Task: Look for space in Naduvannūr, India from 6th September, 2023 to 18th September, 2023 for 3 adults in price range Rs.6000 to Rs.12000. Place can be entire place with 2 bedrooms having 2 beds and 2 bathrooms. Property type can be house, flat, guest house, hotel. Booking option can be shelf check-in. Required host language is English.
Action: Mouse moved to (401, 73)
Screenshot: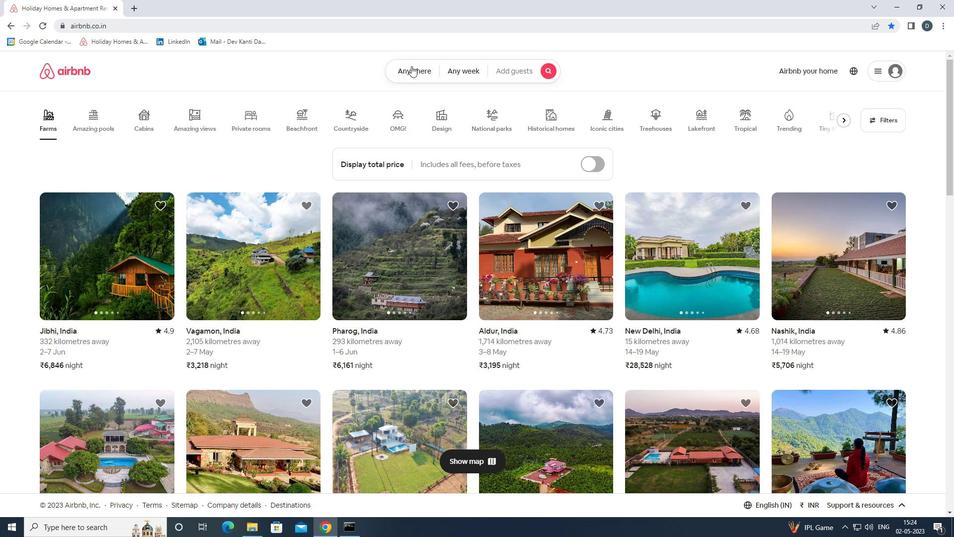 
Action: Mouse pressed left at (401, 73)
Screenshot: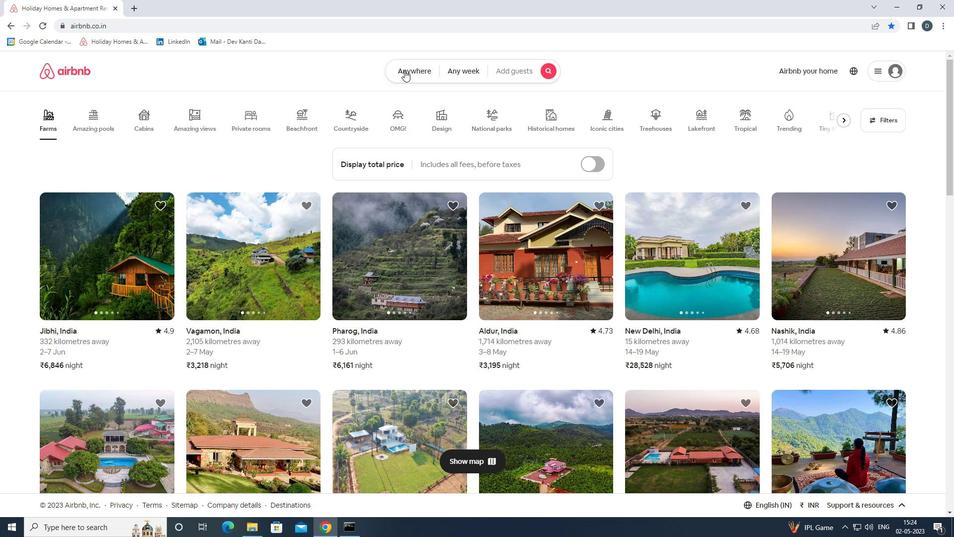 
Action: Mouse moved to (358, 109)
Screenshot: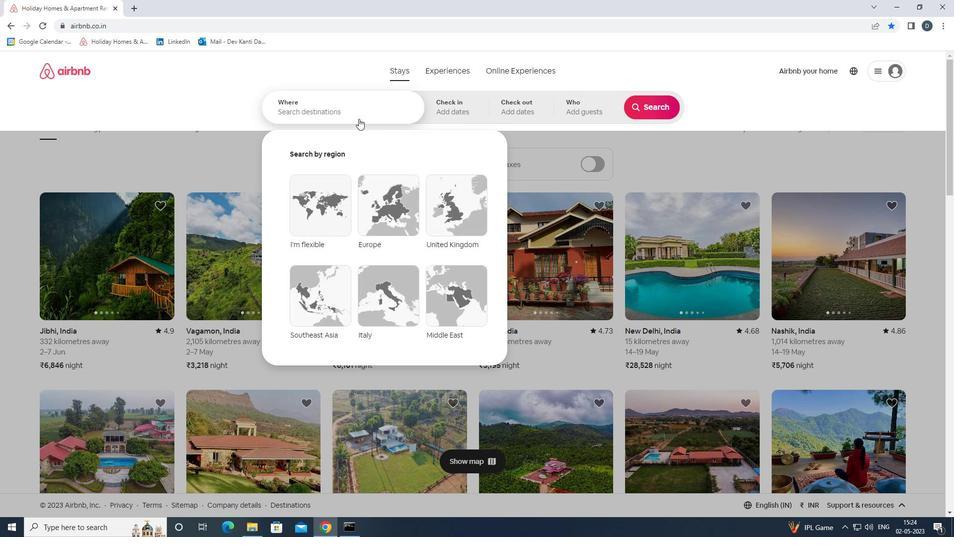 
Action: Mouse pressed left at (358, 109)
Screenshot: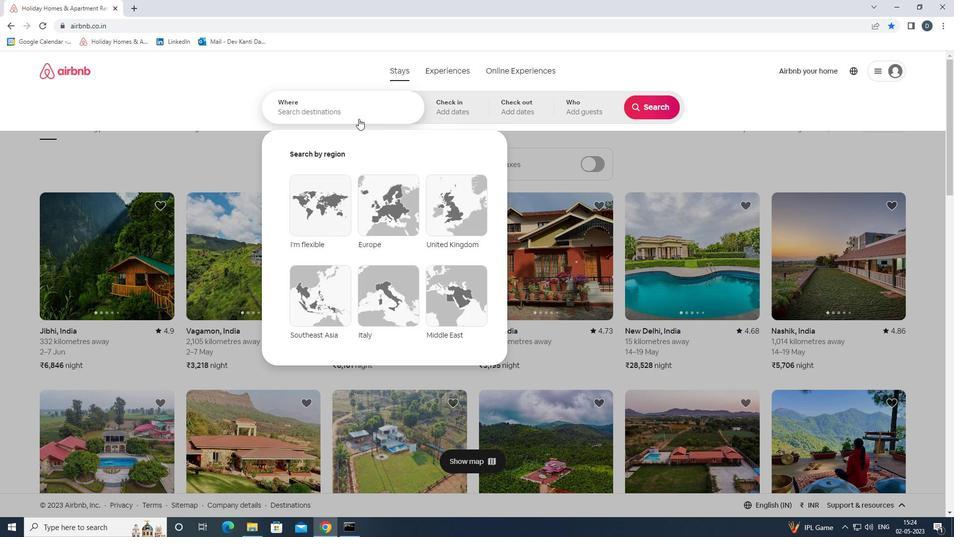 
Action: Key pressed <Key.shift>NADUVANNUR<Key.down><Key.enter>
Screenshot: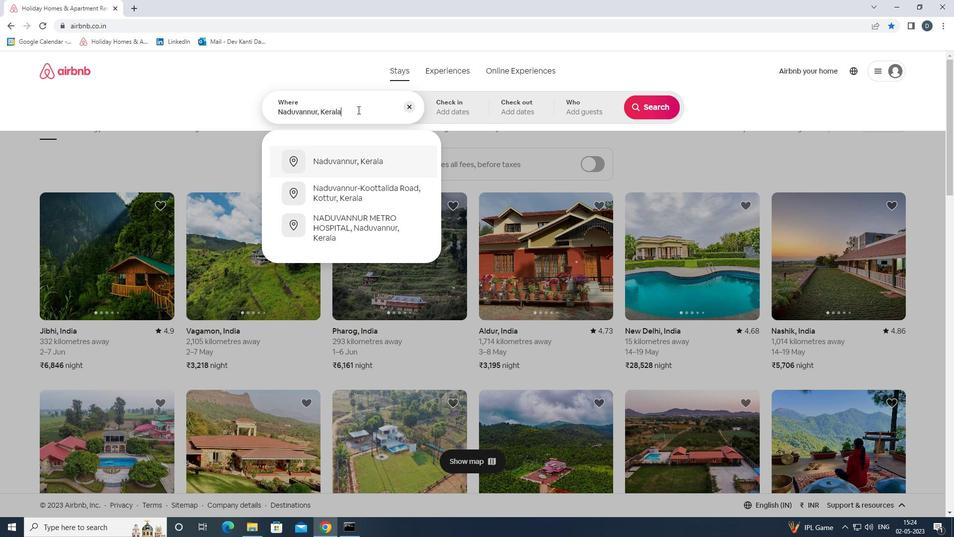 
Action: Mouse moved to (653, 186)
Screenshot: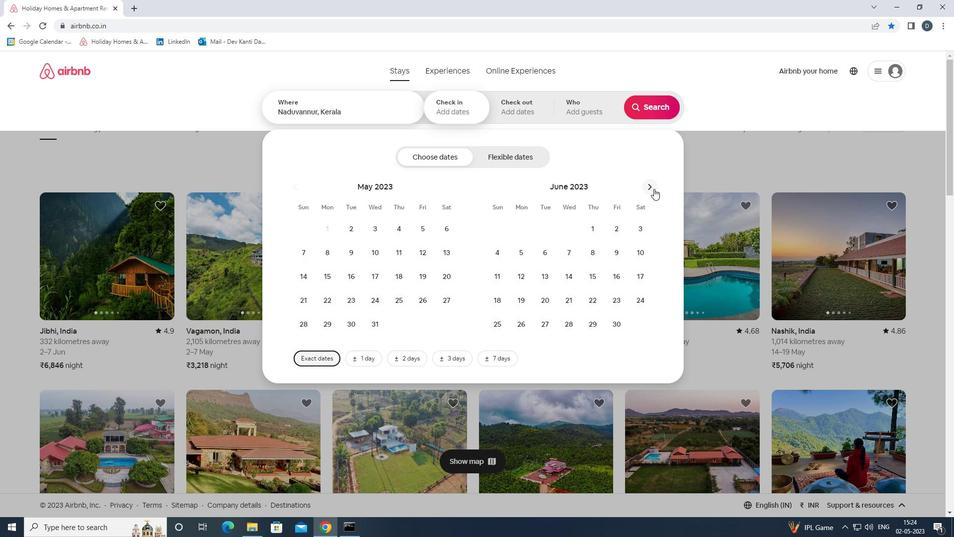 
Action: Mouse pressed left at (653, 186)
Screenshot: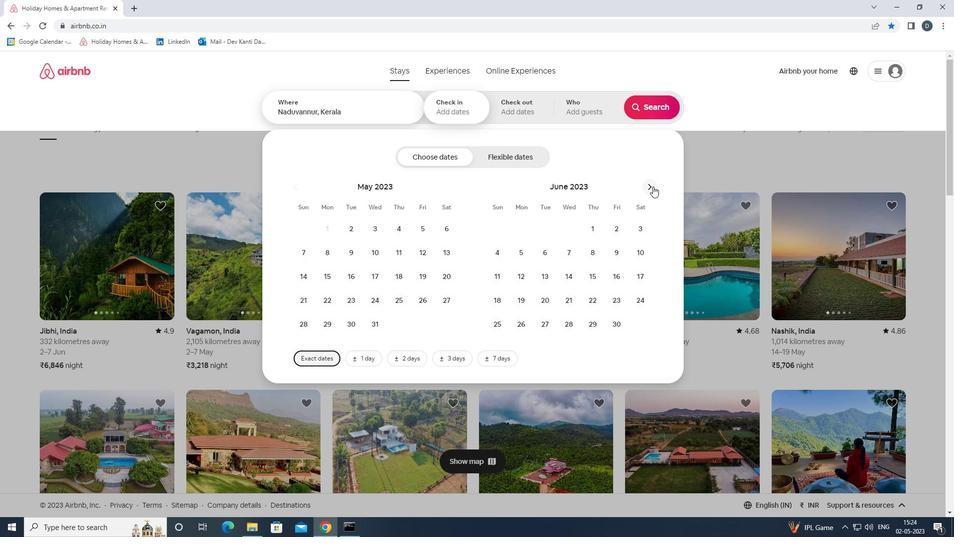
Action: Mouse pressed left at (653, 186)
Screenshot: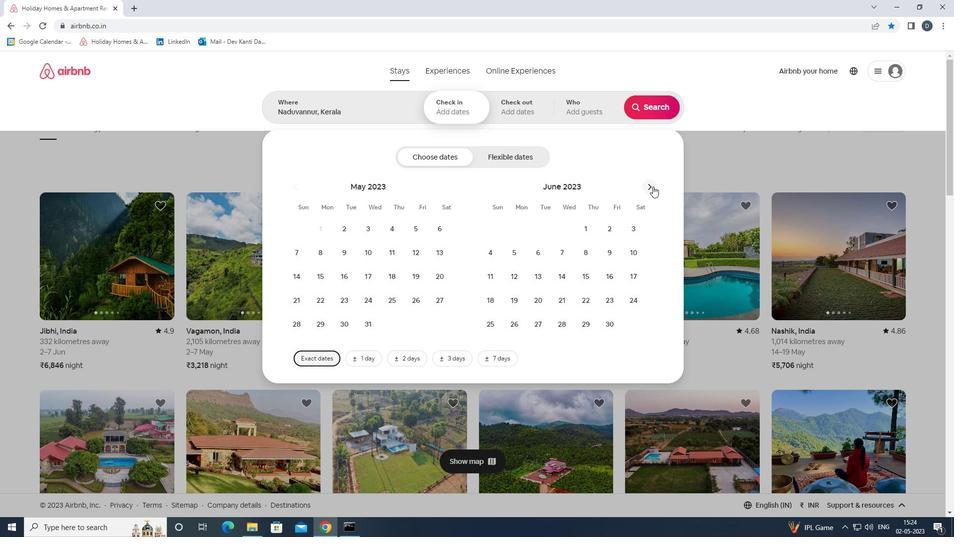 
Action: Mouse moved to (644, 186)
Screenshot: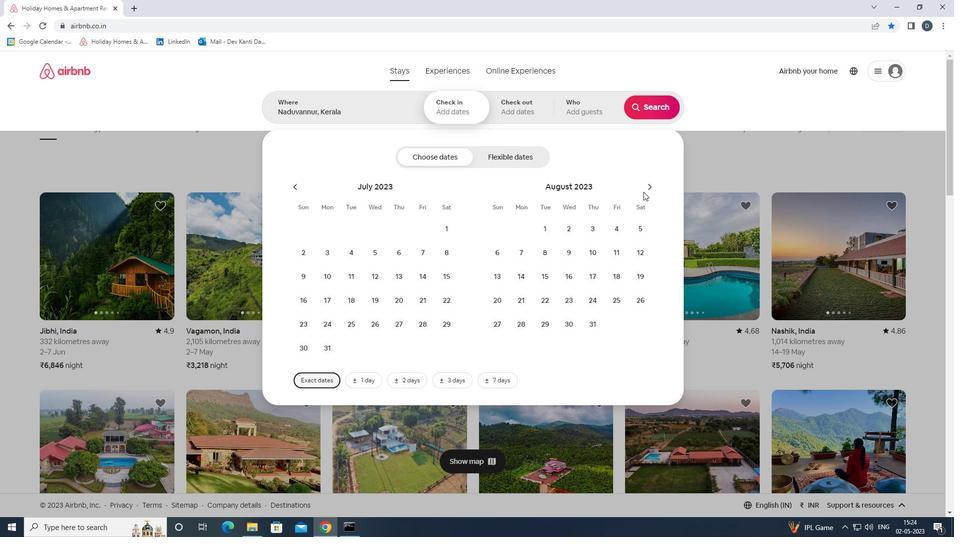 
Action: Mouse pressed left at (644, 186)
Screenshot: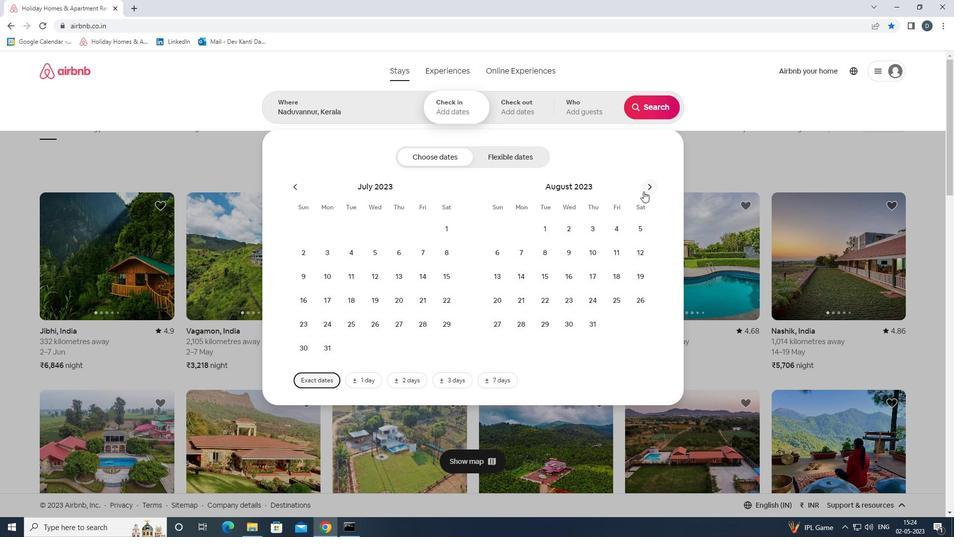 
Action: Mouse moved to (575, 255)
Screenshot: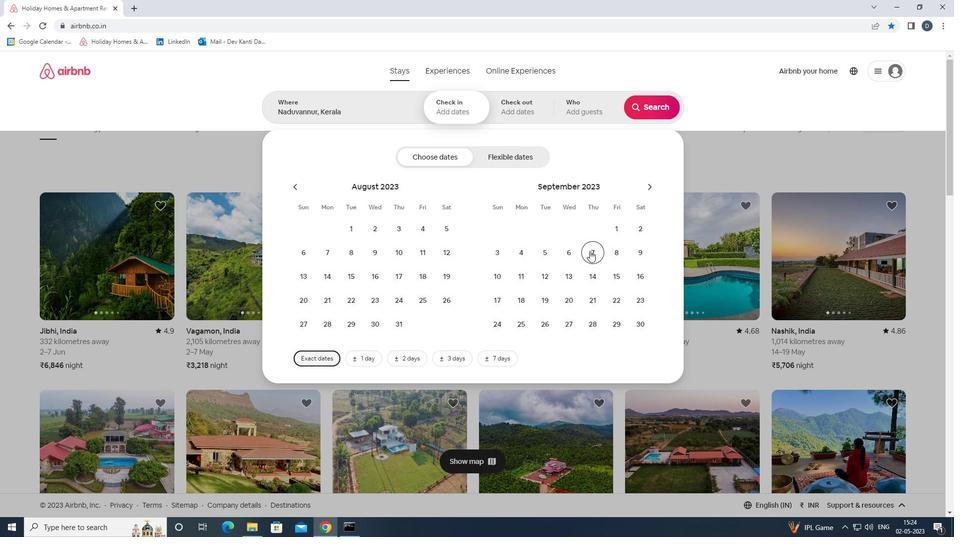 
Action: Mouse pressed left at (575, 255)
Screenshot: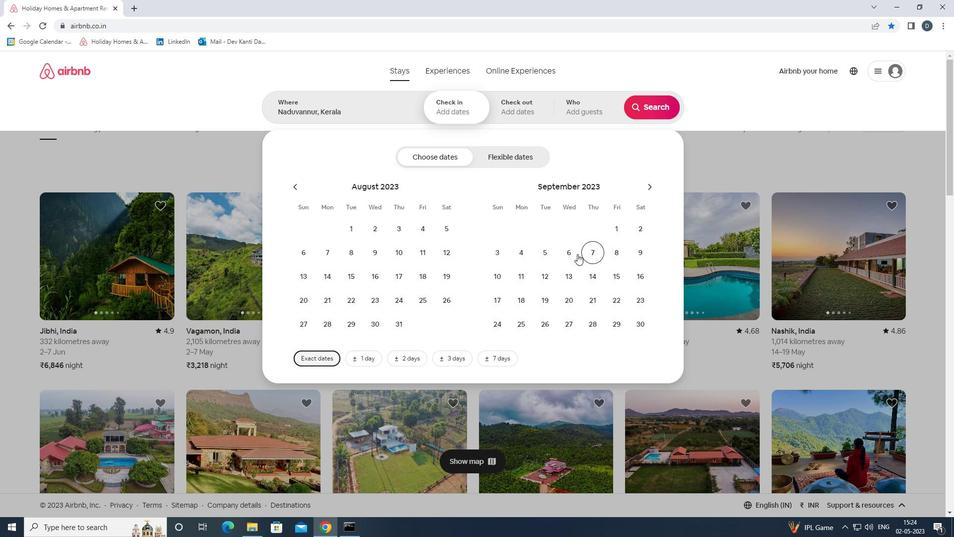 
Action: Mouse moved to (524, 304)
Screenshot: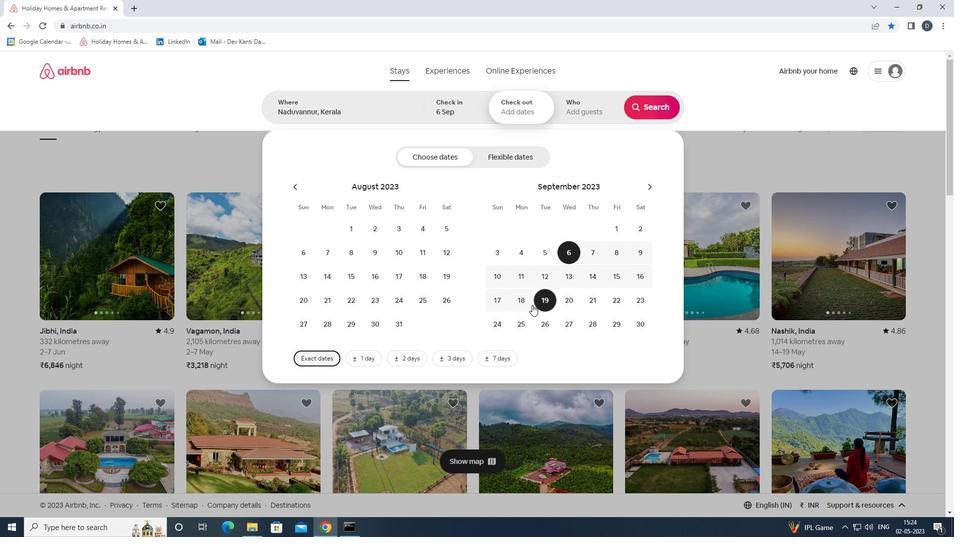 
Action: Mouse pressed left at (524, 304)
Screenshot: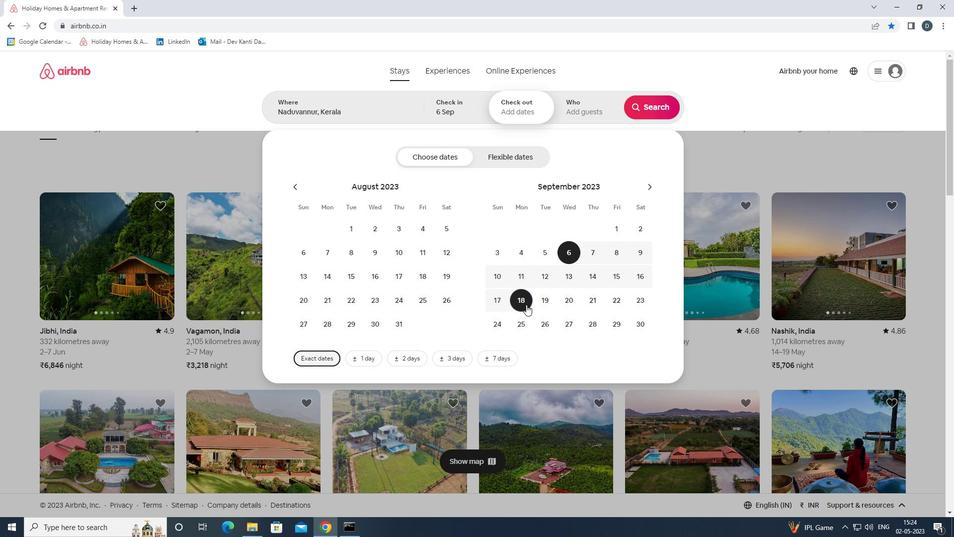 
Action: Mouse moved to (585, 107)
Screenshot: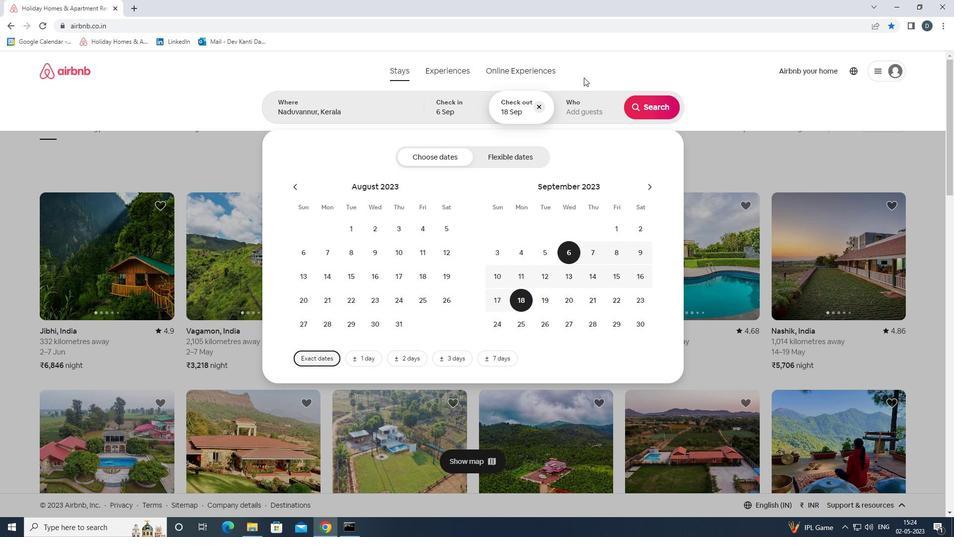 
Action: Mouse pressed left at (585, 107)
Screenshot: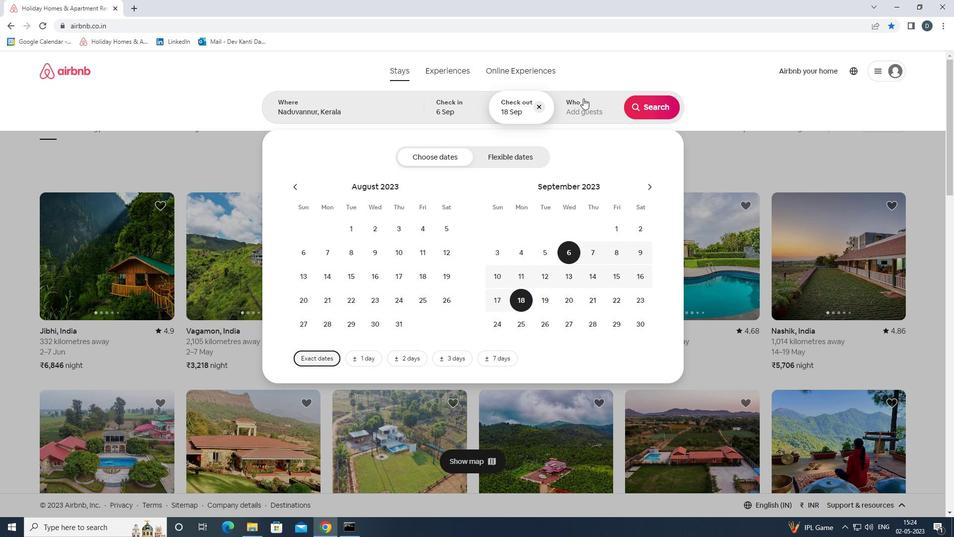 
Action: Mouse moved to (653, 159)
Screenshot: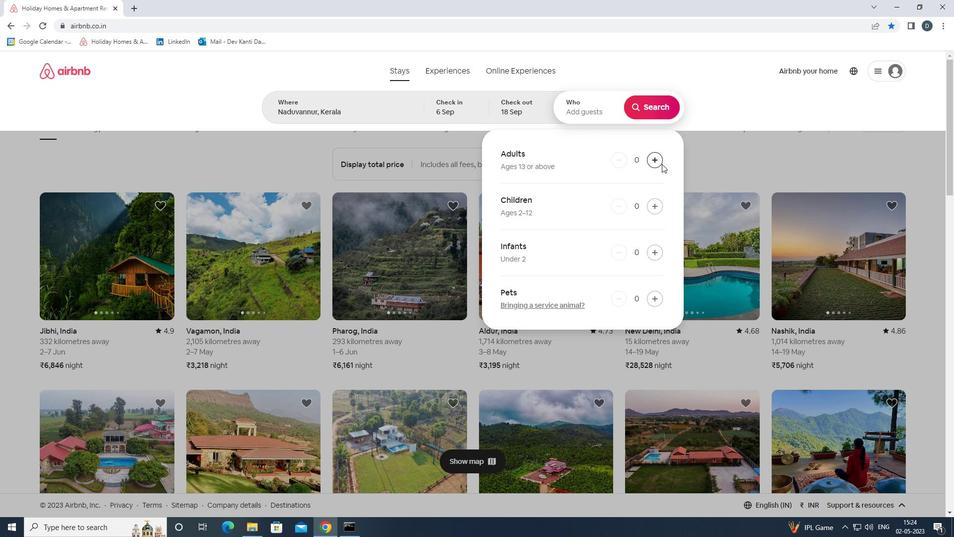 
Action: Mouse pressed left at (653, 159)
Screenshot: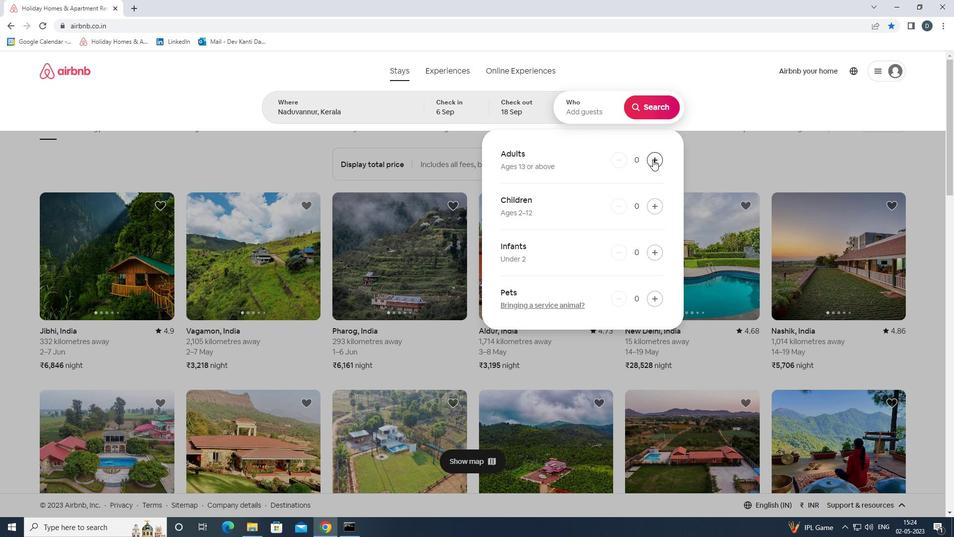 
Action: Mouse pressed left at (653, 159)
Screenshot: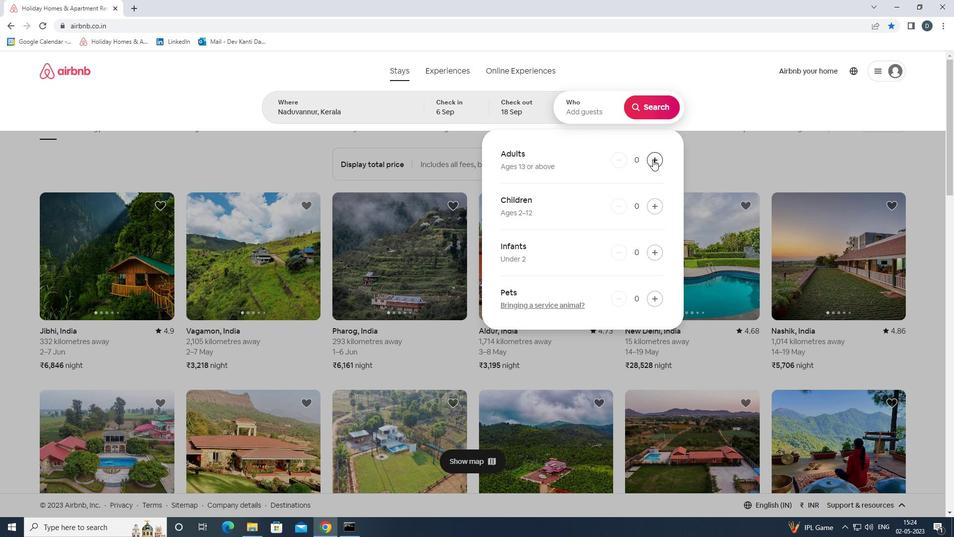 
Action: Mouse pressed left at (653, 159)
Screenshot: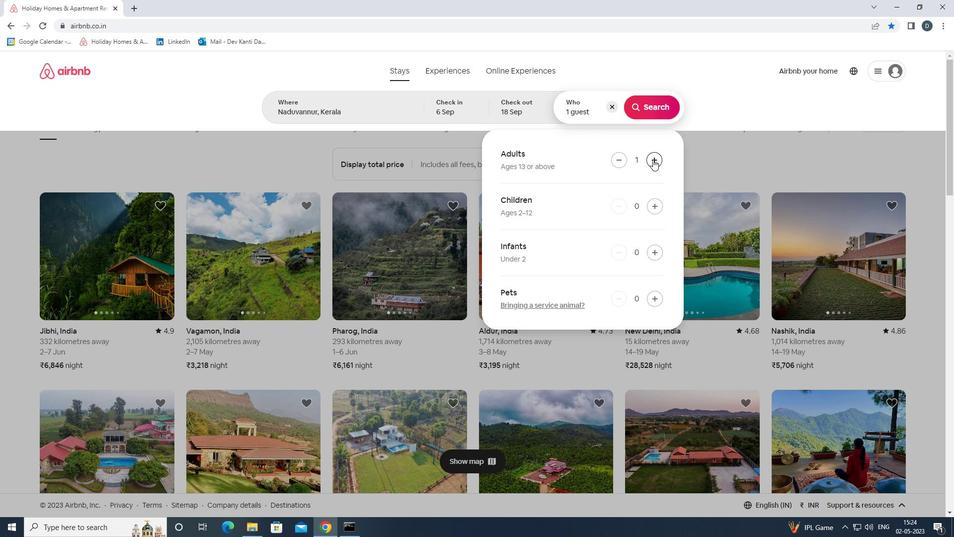 
Action: Mouse moved to (647, 108)
Screenshot: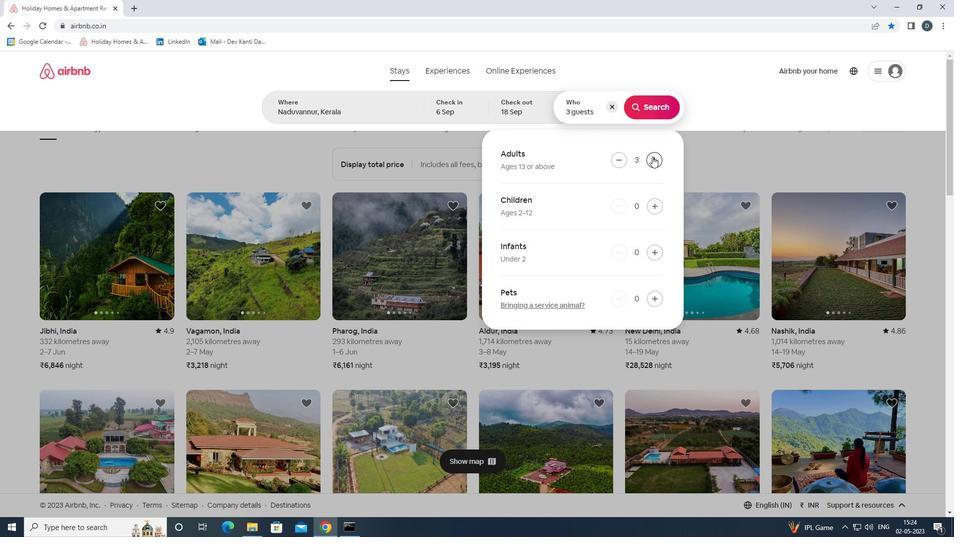 
Action: Mouse pressed left at (647, 108)
Screenshot: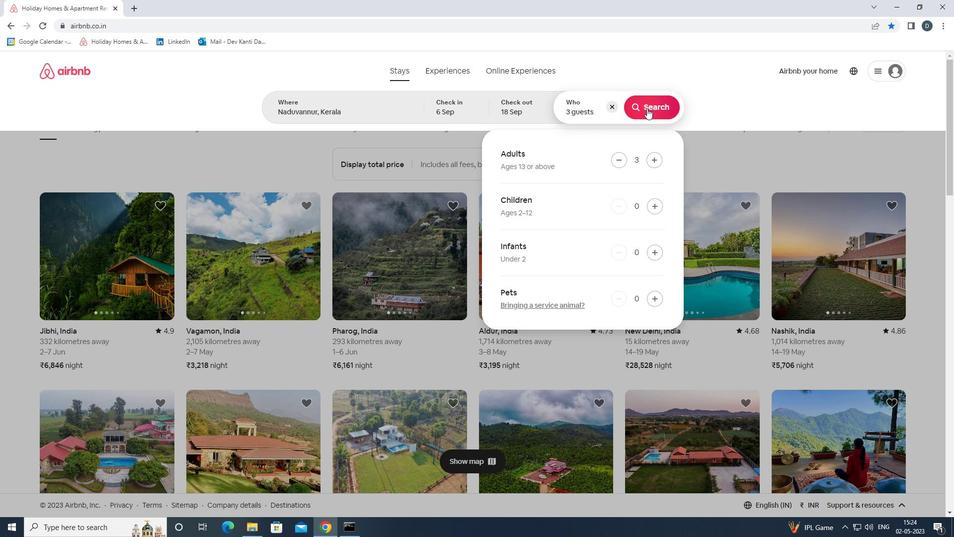 
Action: Mouse moved to (920, 110)
Screenshot: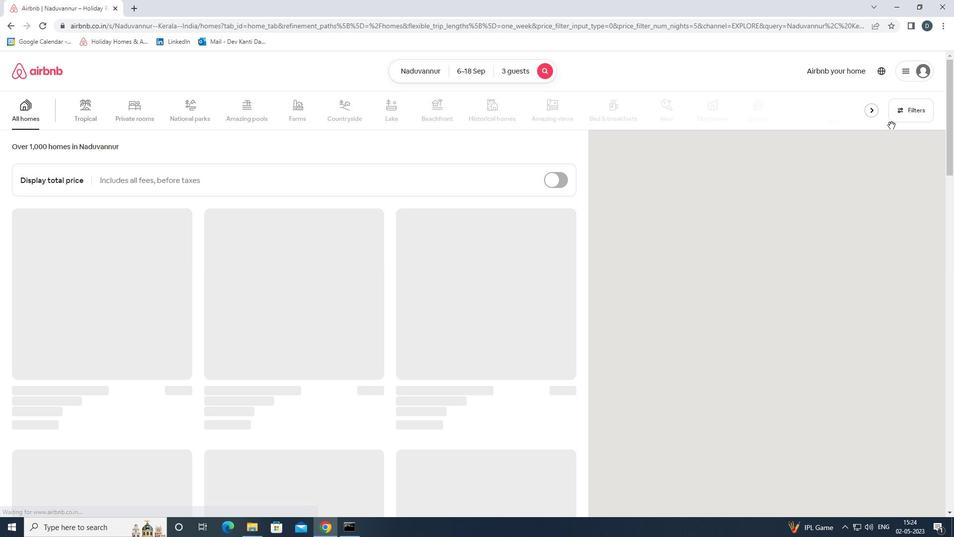 
Action: Mouse pressed left at (920, 110)
Screenshot: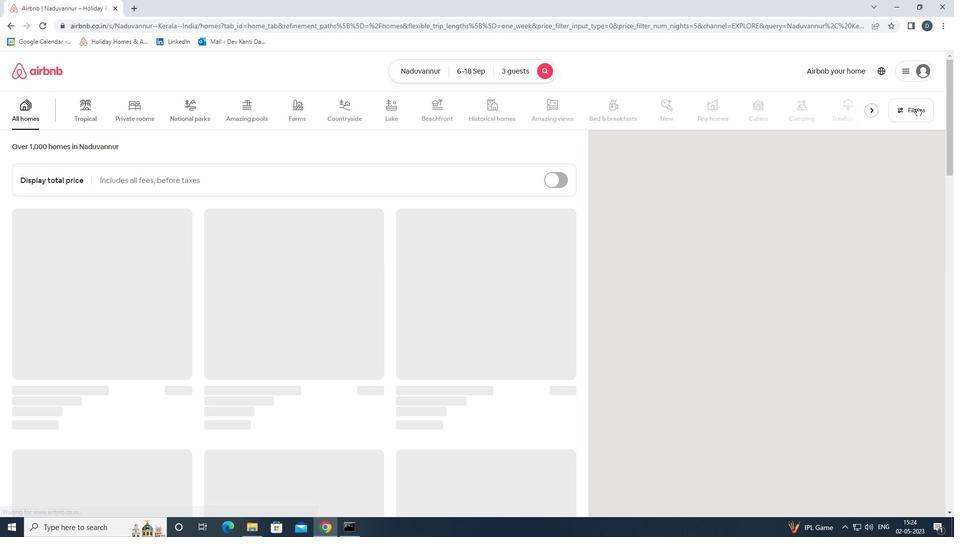 
Action: Mouse moved to (389, 236)
Screenshot: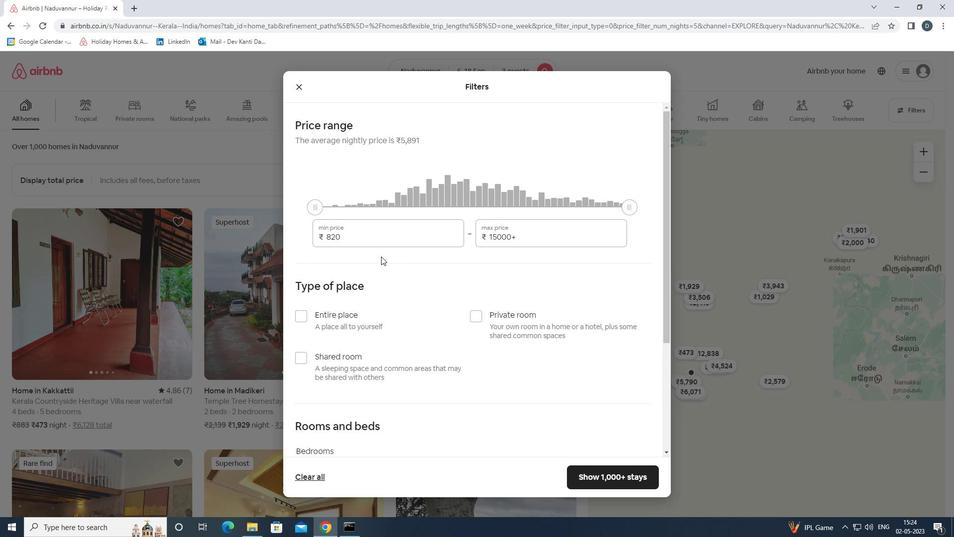 
Action: Mouse pressed left at (389, 236)
Screenshot: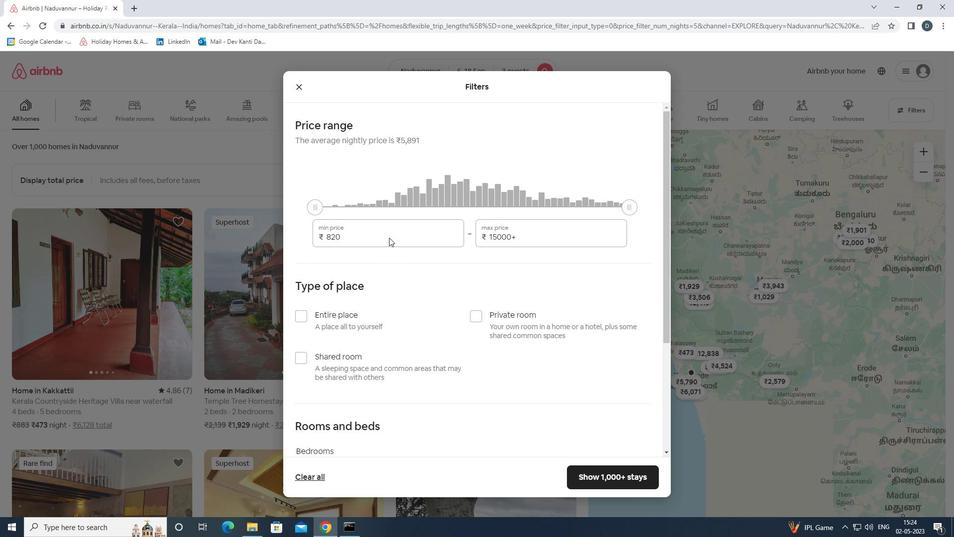 
Action: Mouse pressed left at (389, 236)
Screenshot: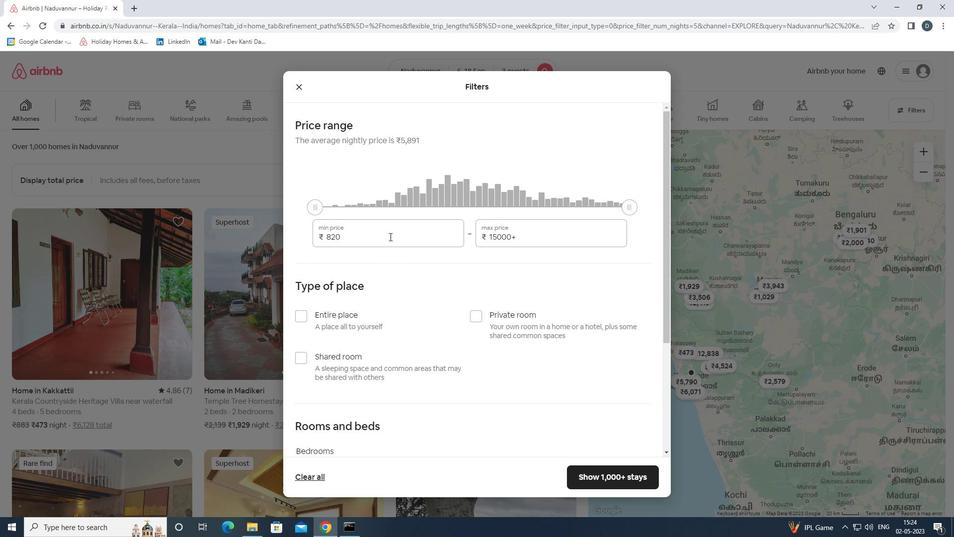 
Action: Mouse moved to (395, 233)
Screenshot: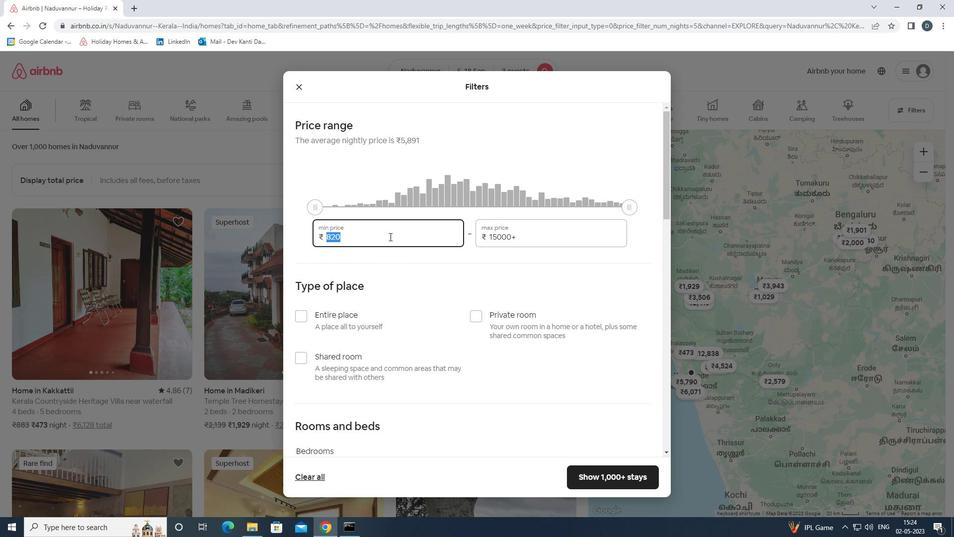 
Action: Key pressed 6000<Key.tab>12000ctrl+Actrl+120000<Key.backspace>
Screenshot: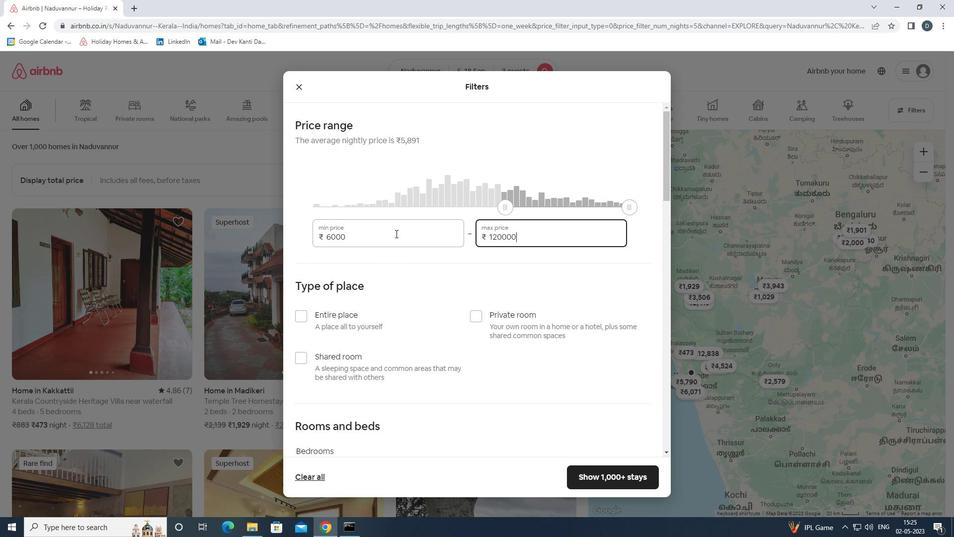 
Action: Mouse moved to (328, 320)
Screenshot: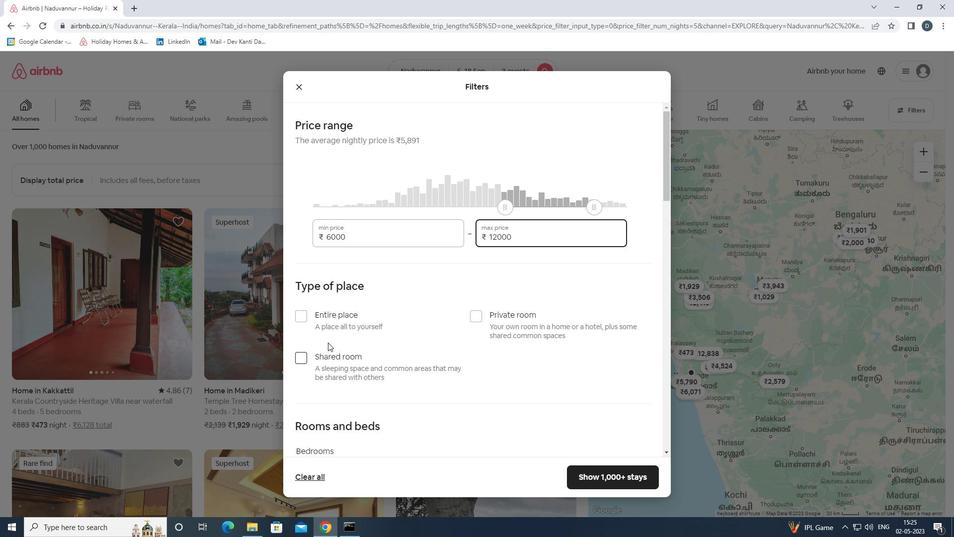 
Action: Mouse pressed left at (328, 320)
Screenshot: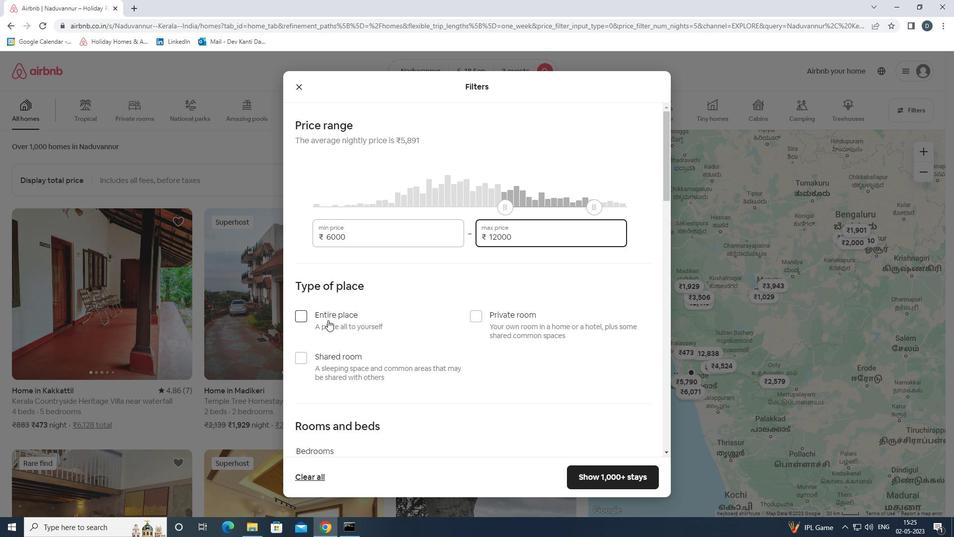 
Action: Mouse moved to (399, 334)
Screenshot: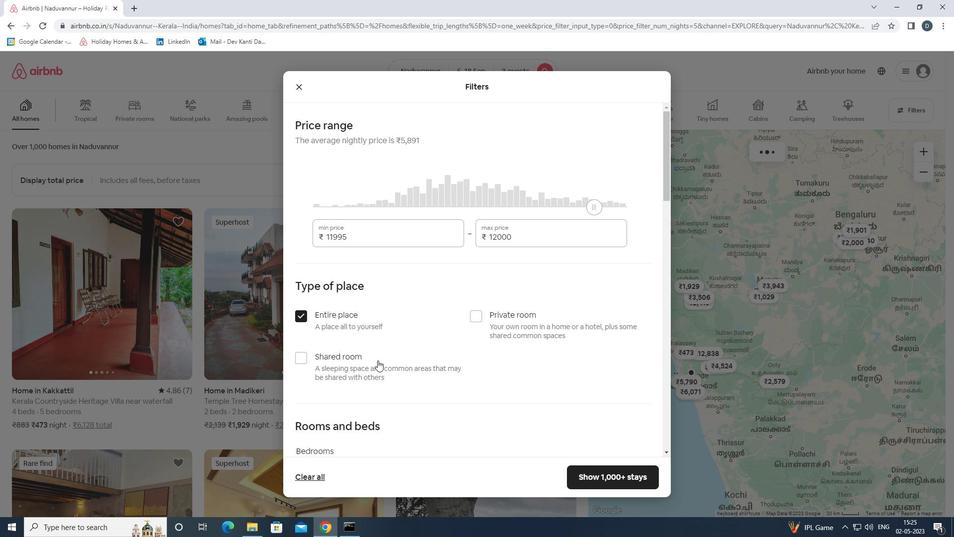 
Action: Mouse scrolled (399, 333) with delta (0, 0)
Screenshot: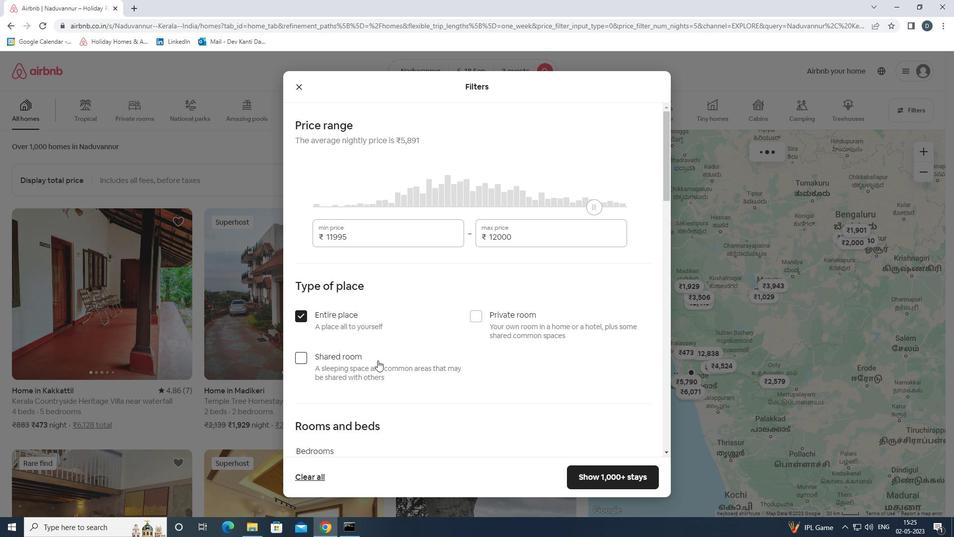 
Action: Mouse scrolled (399, 333) with delta (0, 0)
Screenshot: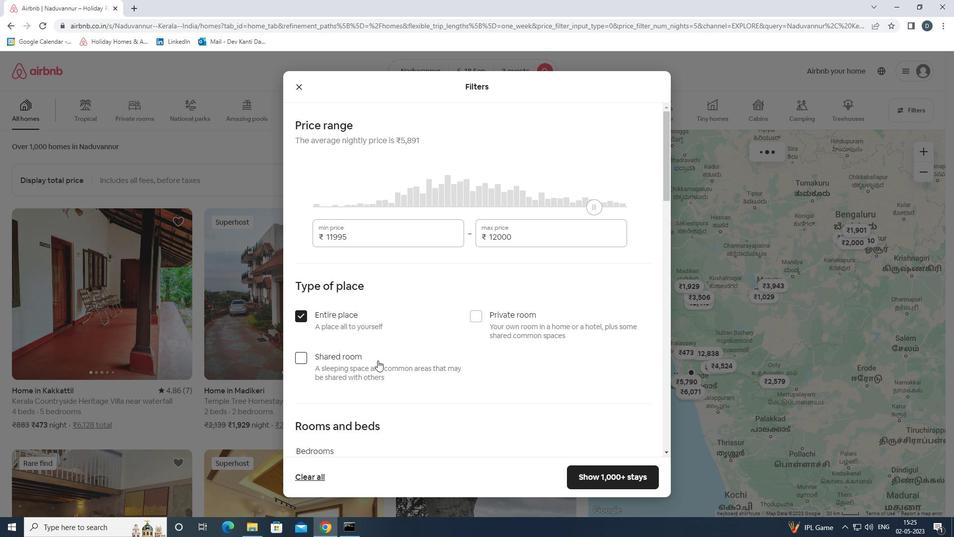
Action: Mouse scrolled (399, 333) with delta (0, 0)
Screenshot: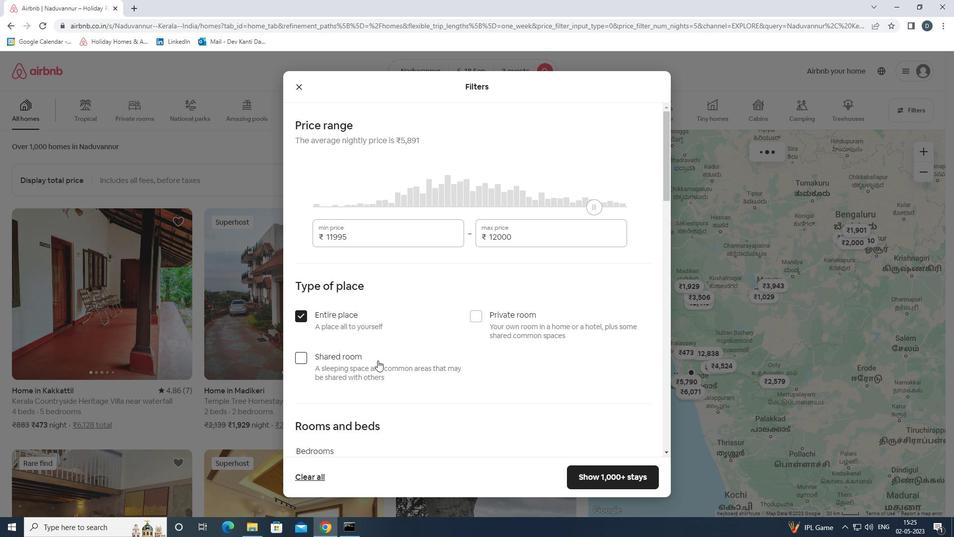 
Action: Mouse moved to (429, 317)
Screenshot: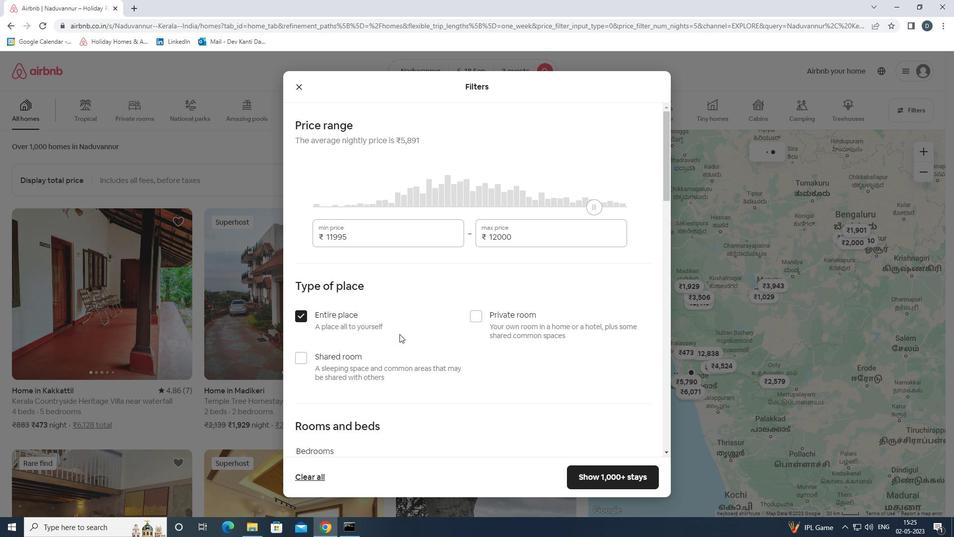 
Action: Mouse scrolled (429, 316) with delta (0, 0)
Screenshot: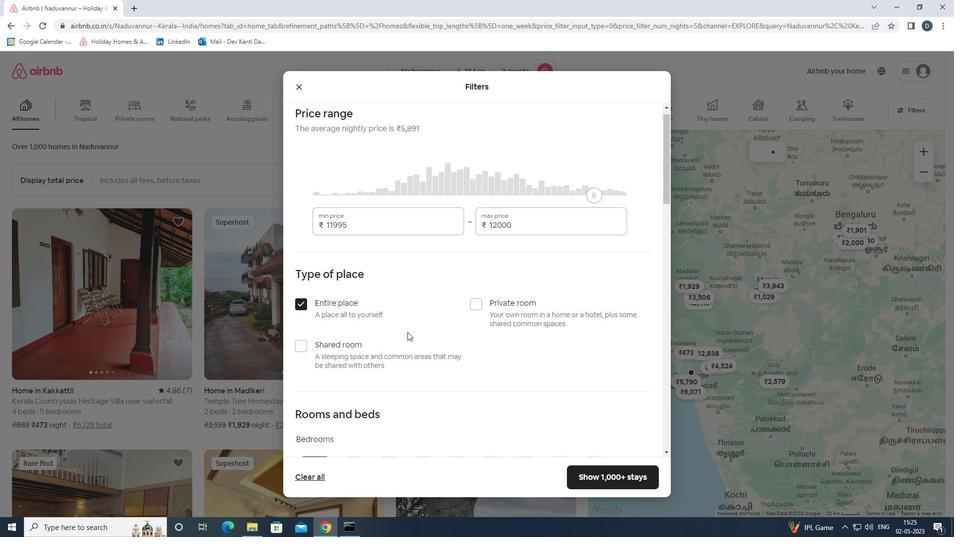 
Action: Mouse scrolled (429, 316) with delta (0, 0)
Screenshot: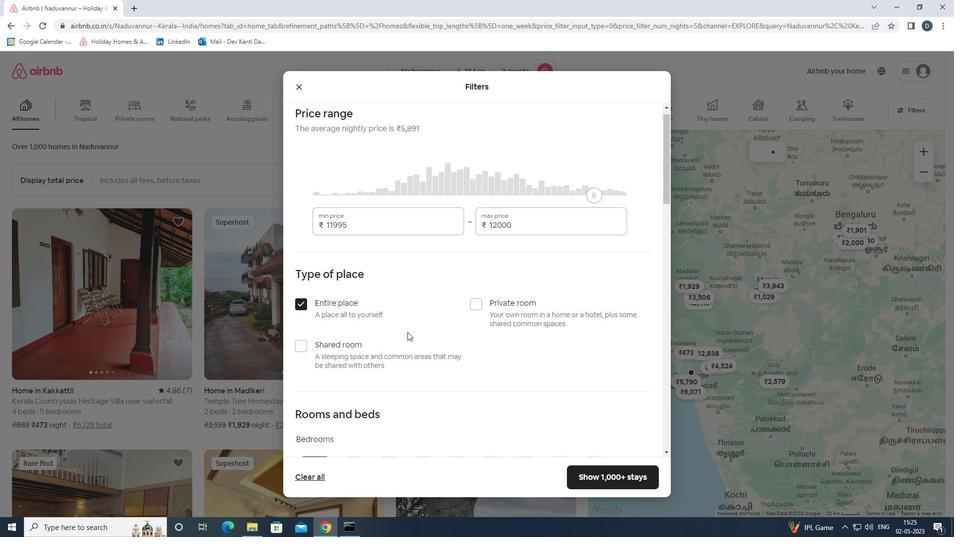 
Action: Mouse scrolled (429, 316) with delta (0, 0)
Screenshot: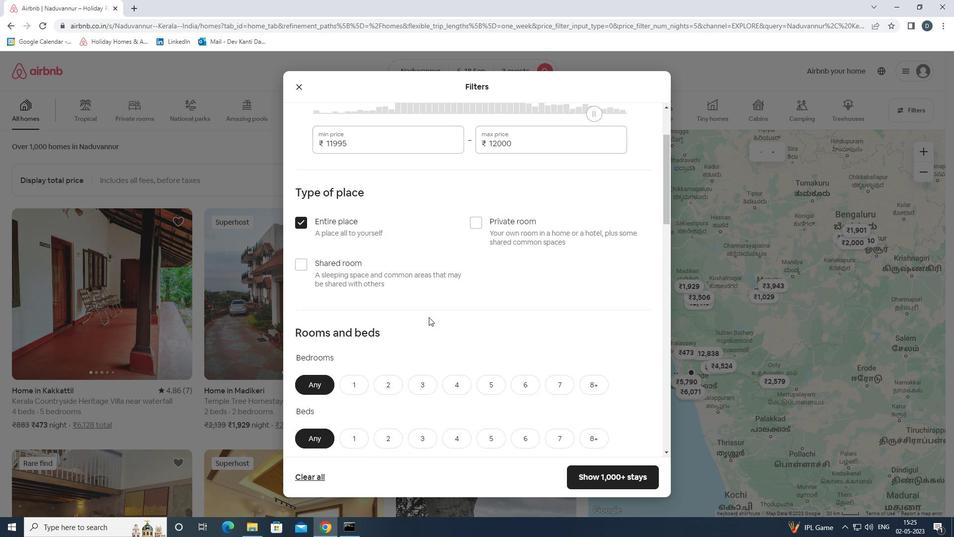 
Action: Mouse moved to (390, 181)
Screenshot: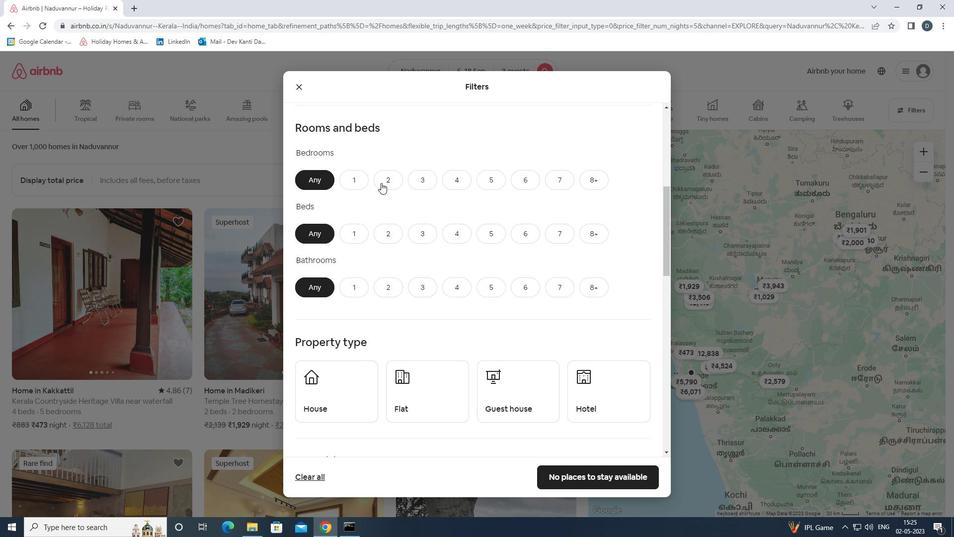 
Action: Mouse pressed left at (390, 181)
Screenshot: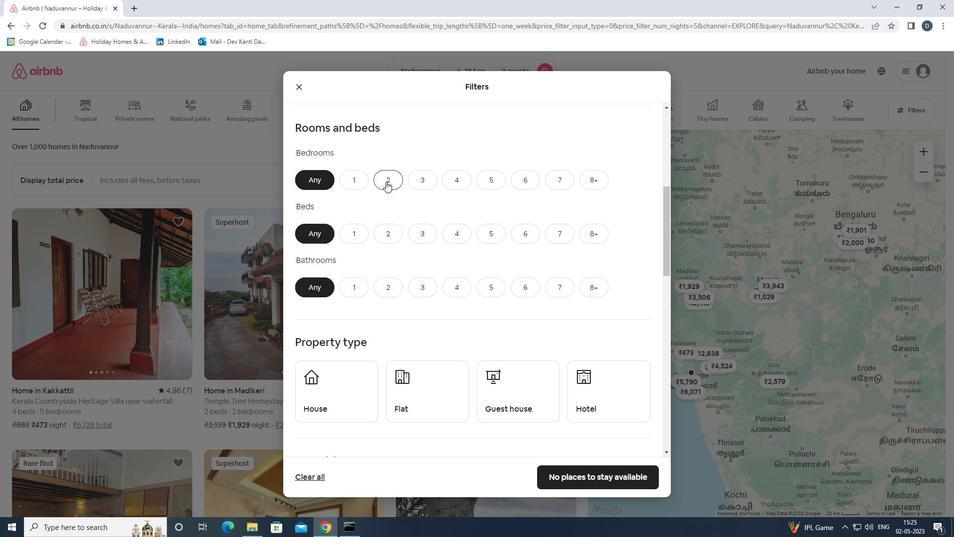 
Action: Mouse moved to (387, 224)
Screenshot: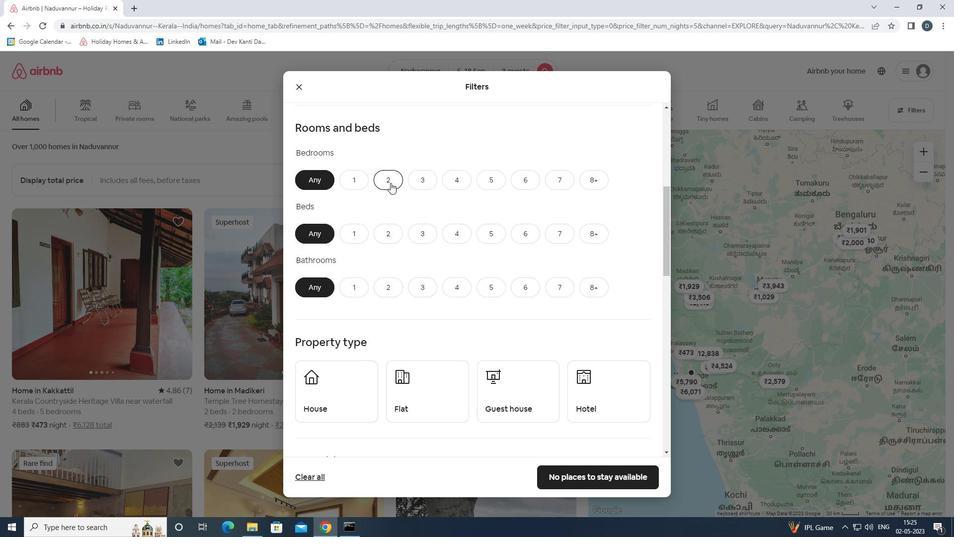 
Action: Mouse pressed left at (387, 224)
Screenshot: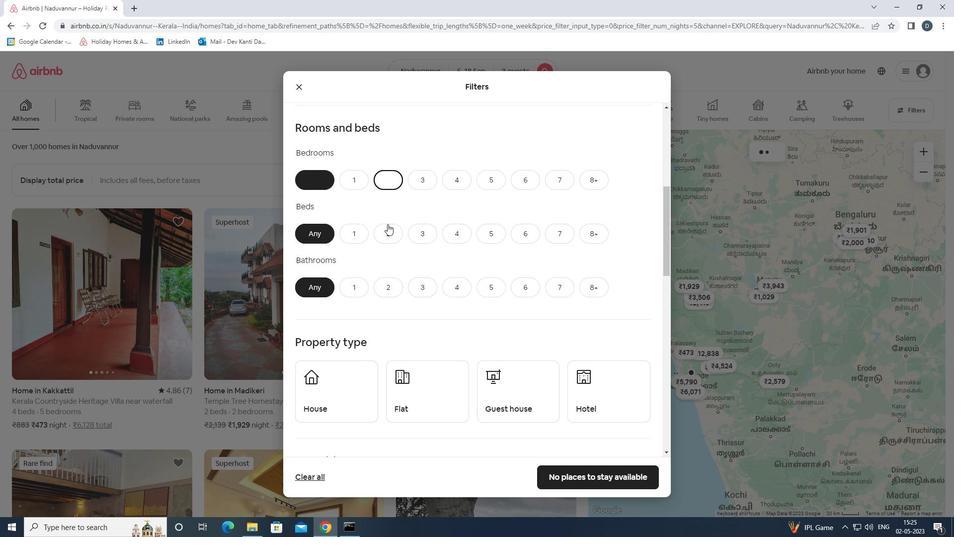 
Action: Mouse moved to (397, 284)
Screenshot: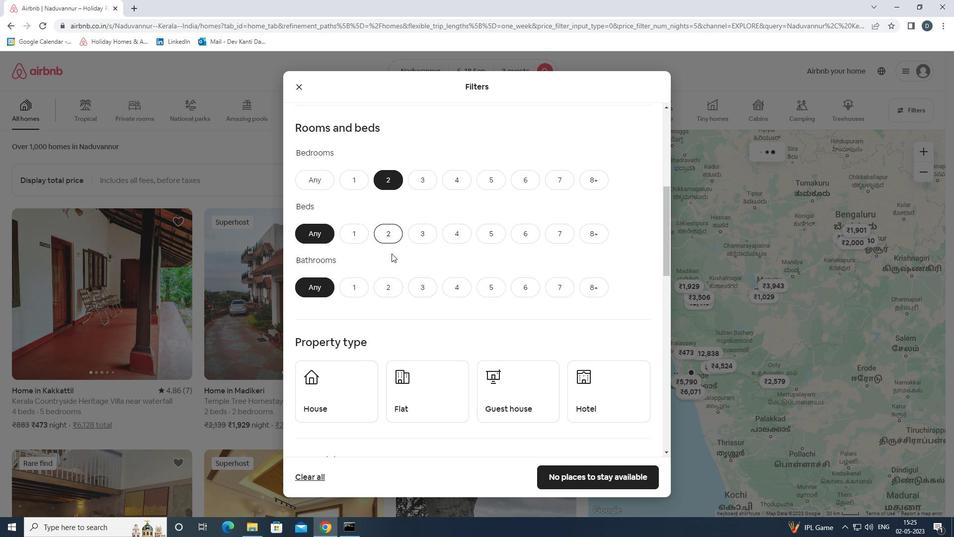 
Action: Mouse pressed left at (397, 284)
Screenshot: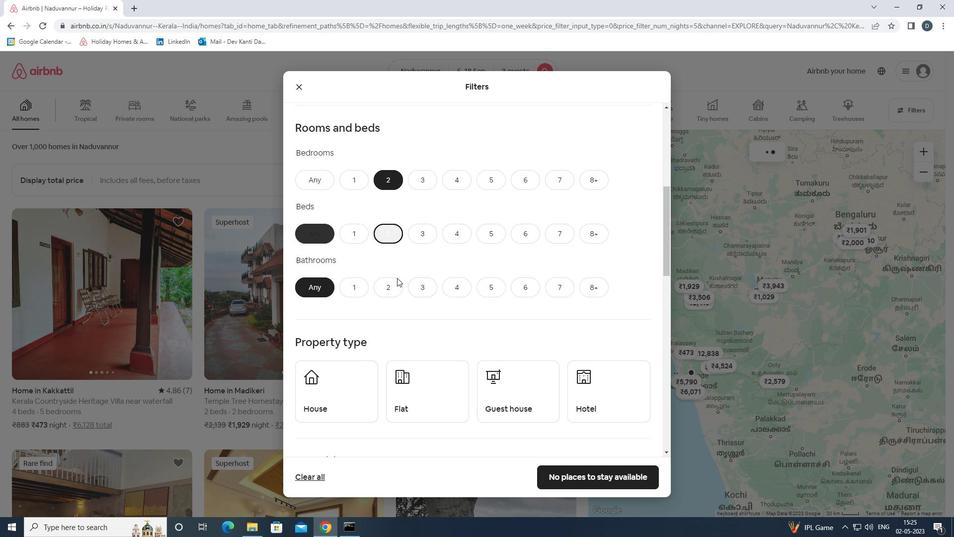 
Action: Mouse moved to (401, 291)
Screenshot: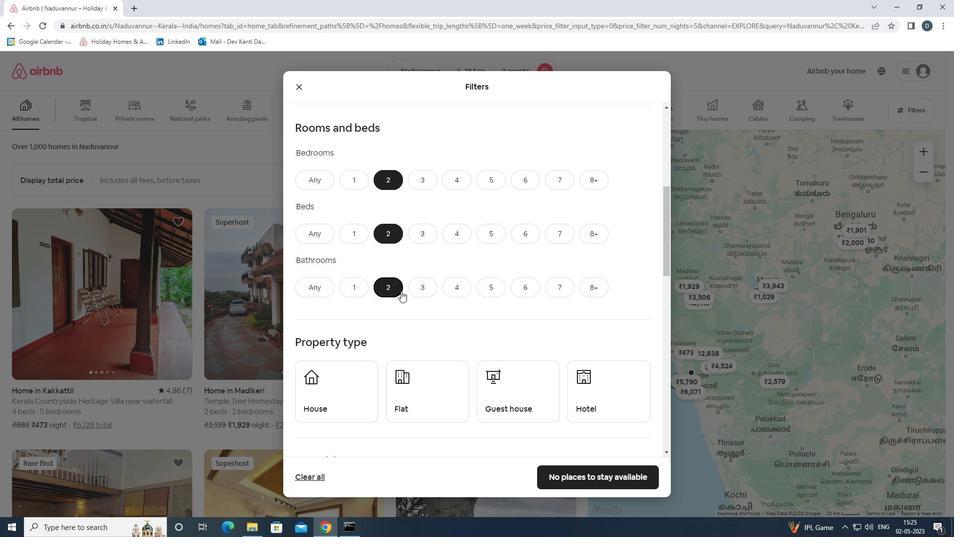 
Action: Mouse scrolled (401, 290) with delta (0, 0)
Screenshot: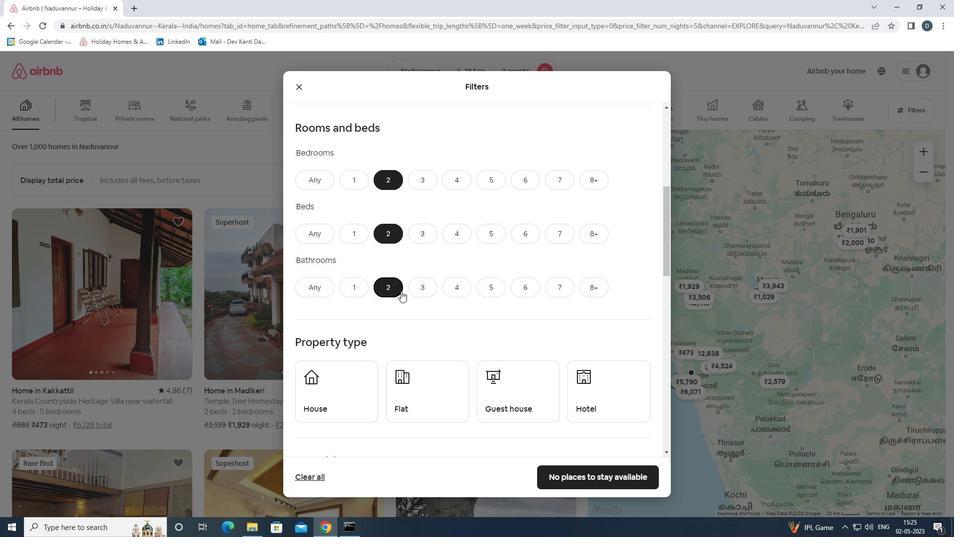 
Action: Mouse scrolled (401, 290) with delta (0, 0)
Screenshot: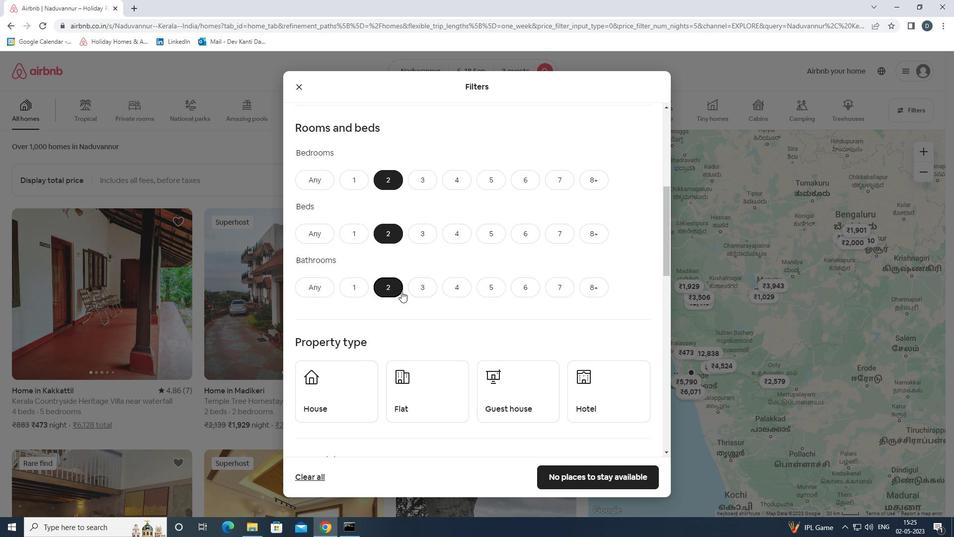 
Action: Mouse moved to (402, 291)
Screenshot: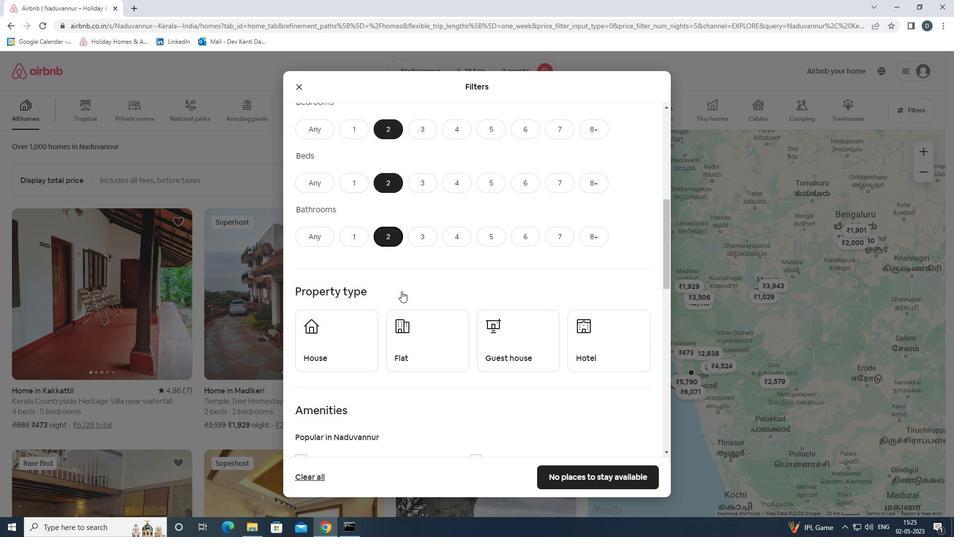 
Action: Mouse scrolled (402, 290) with delta (0, 0)
Screenshot: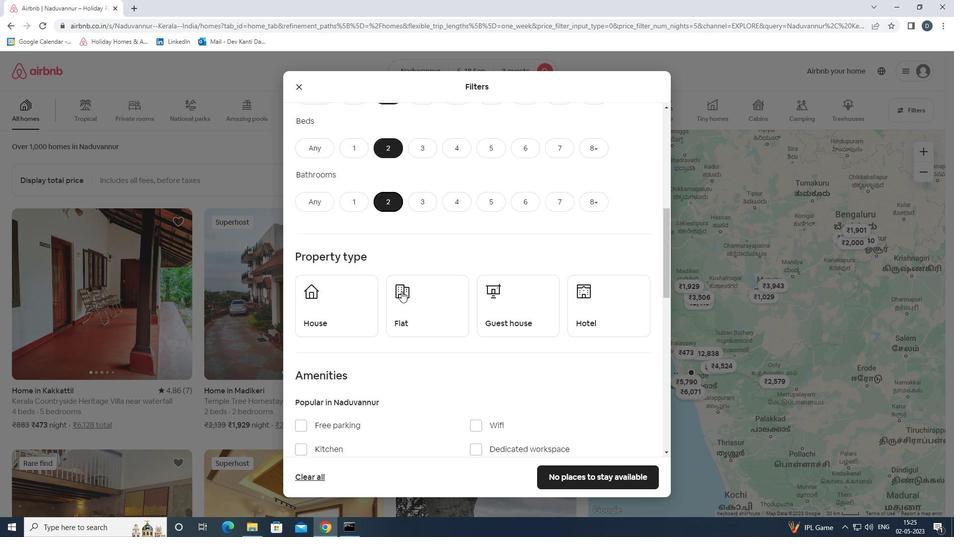 
Action: Mouse scrolled (402, 290) with delta (0, 0)
Screenshot: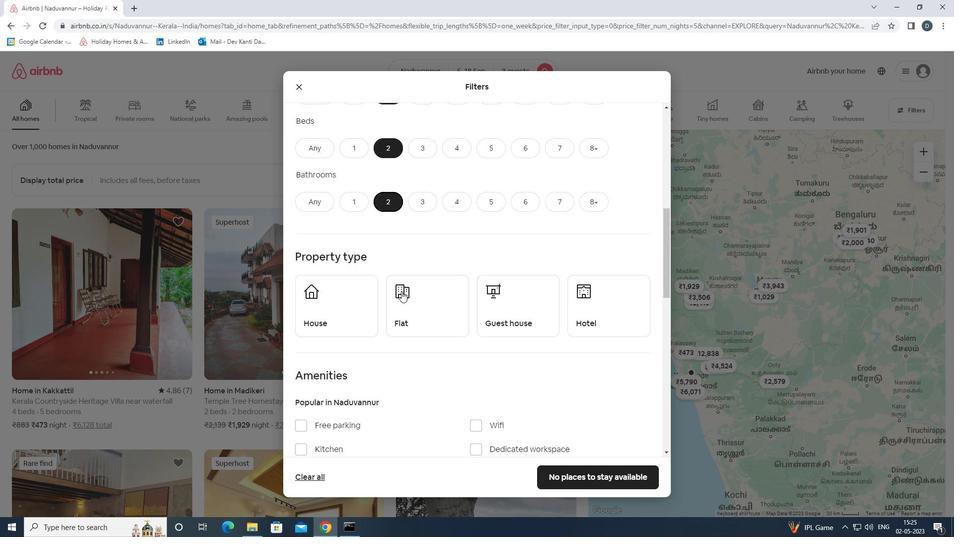 
Action: Mouse moved to (342, 227)
Screenshot: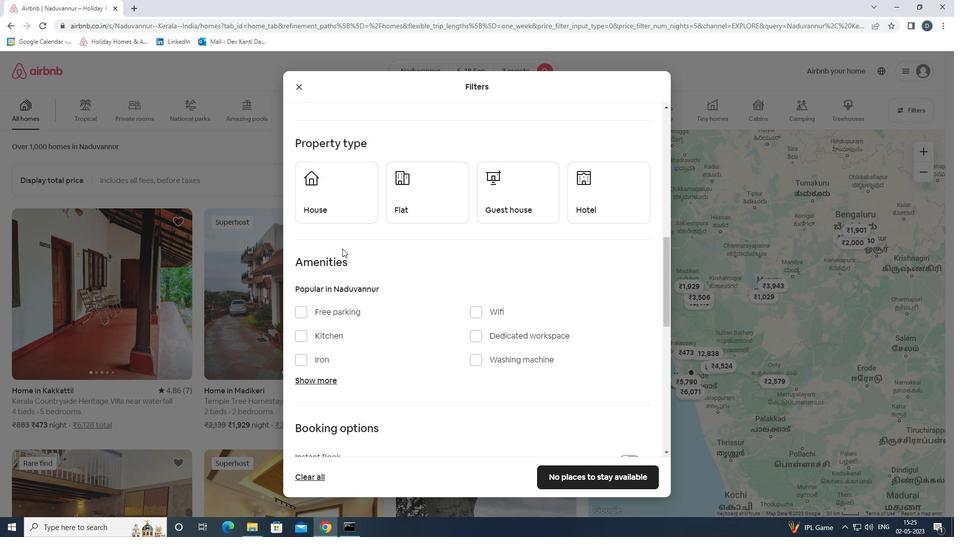 
Action: Mouse pressed left at (342, 227)
Screenshot: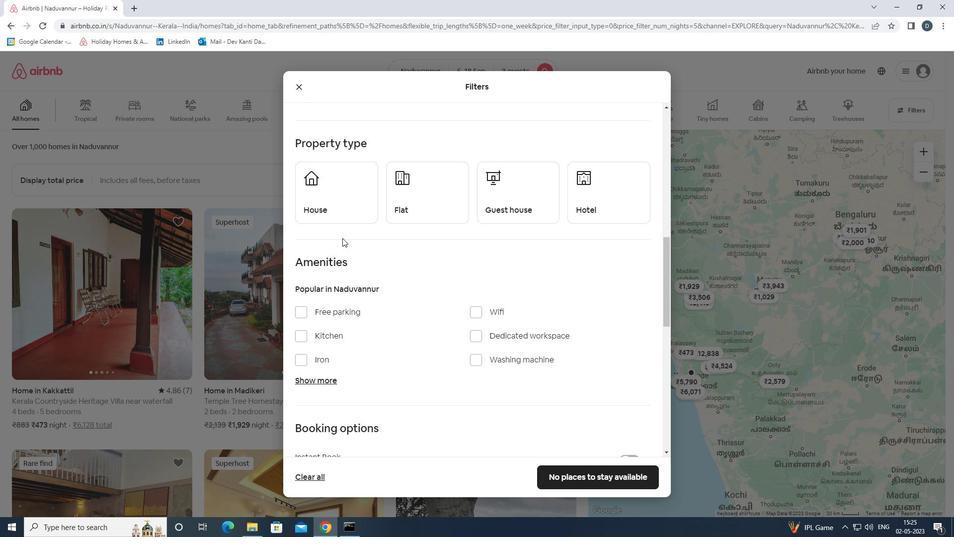 
Action: Mouse moved to (356, 214)
Screenshot: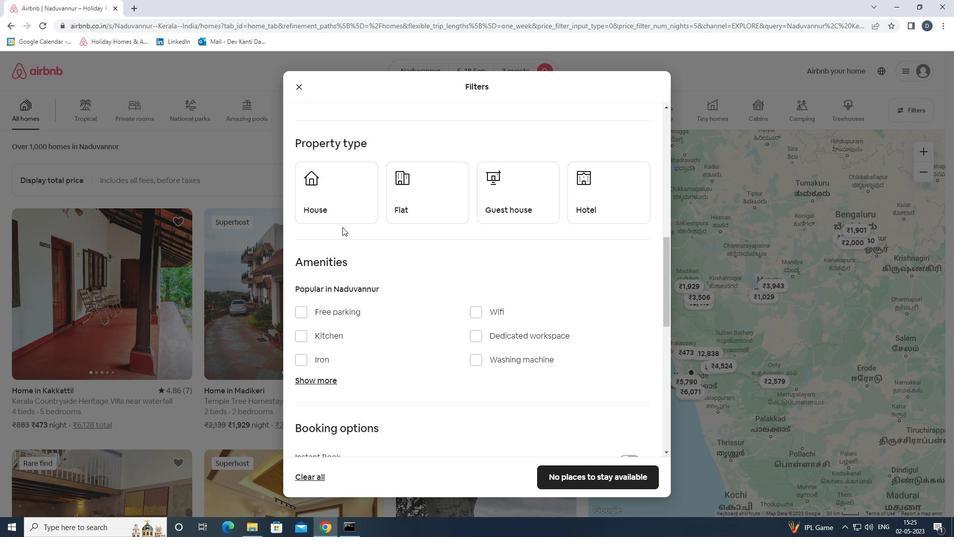 
Action: Mouse pressed left at (356, 214)
Screenshot: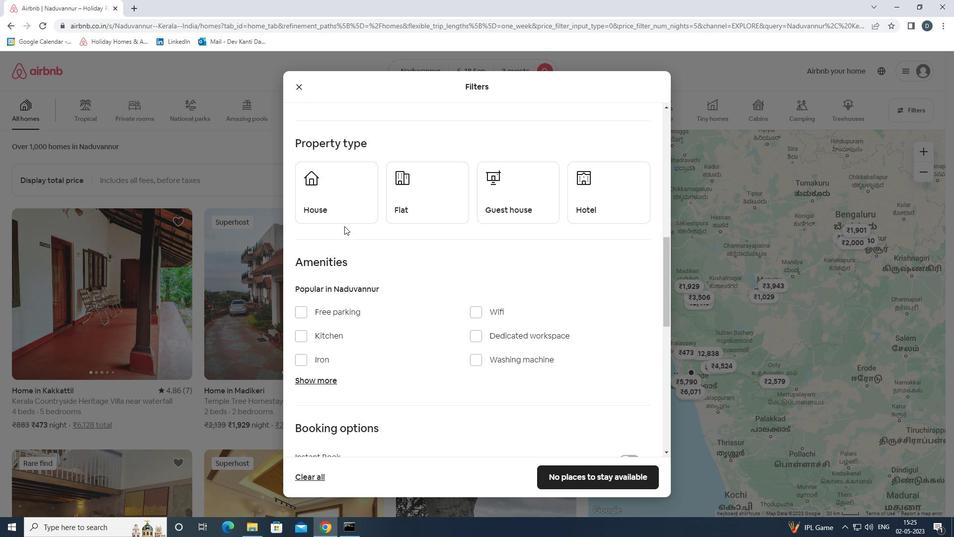 
Action: Mouse moved to (454, 199)
Screenshot: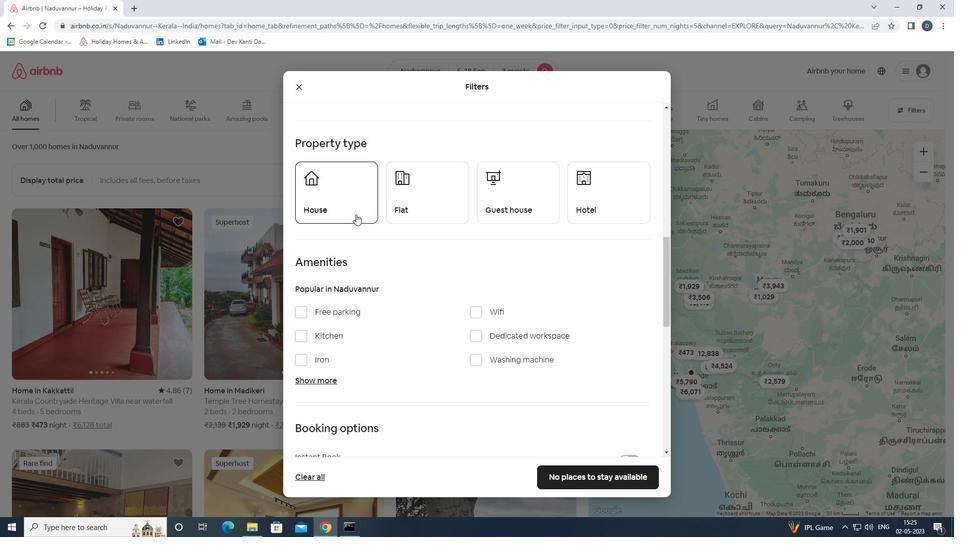 
Action: Mouse pressed left at (454, 199)
Screenshot: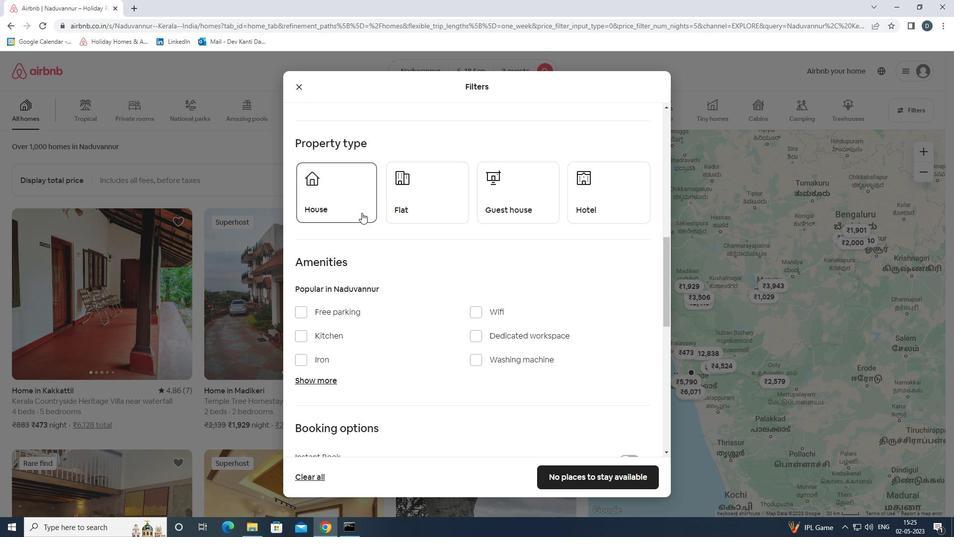 
Action: Mouse moved to (535, 197)
Screenshot: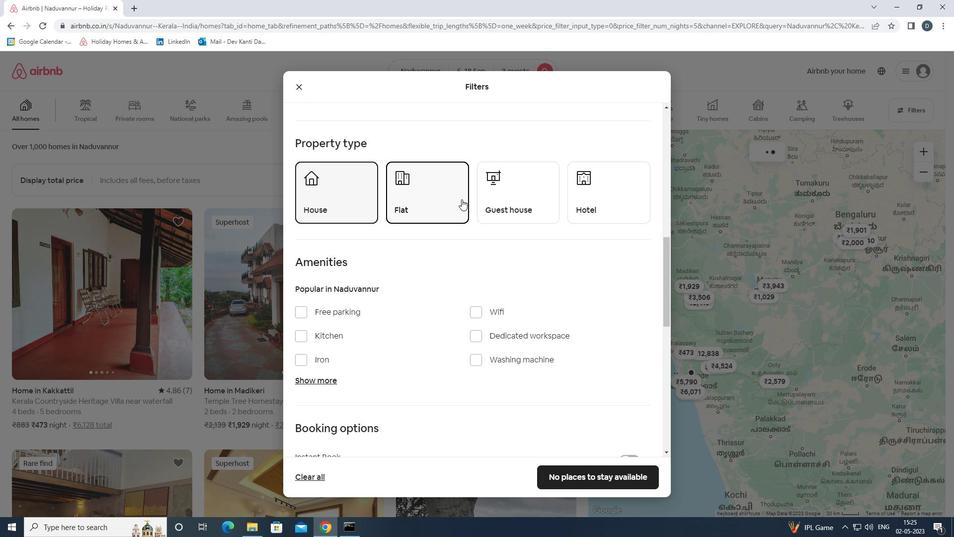 
Action: Mouse pressed left at (535, 197)
Screenshot: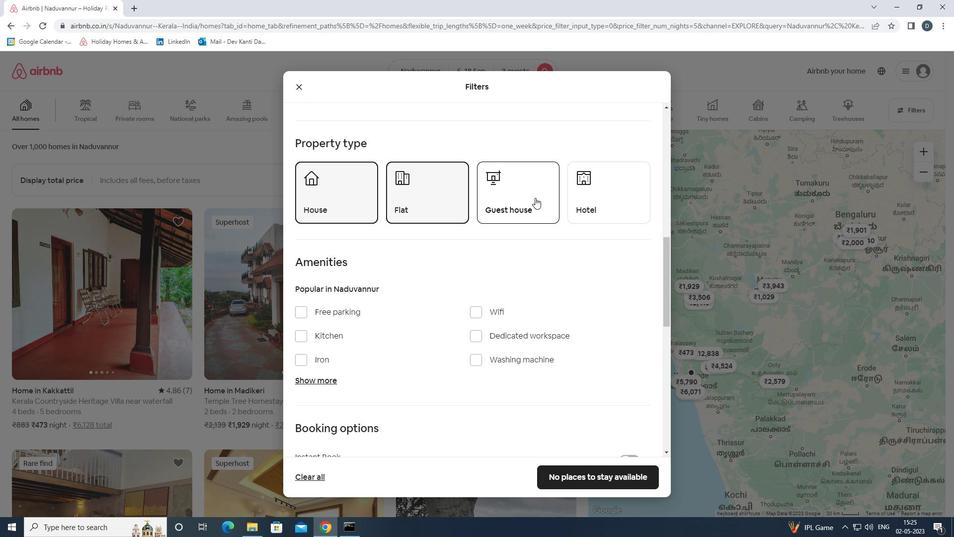 
Action: Mouse moved to (602, 193)
Screenshot: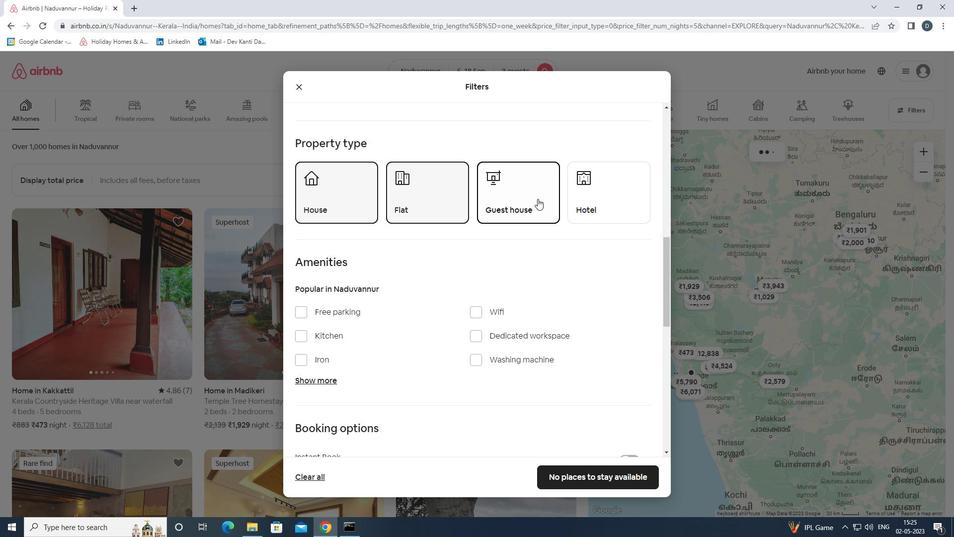 
Action: Mouse pressed left at (602, 193)
Screenshot: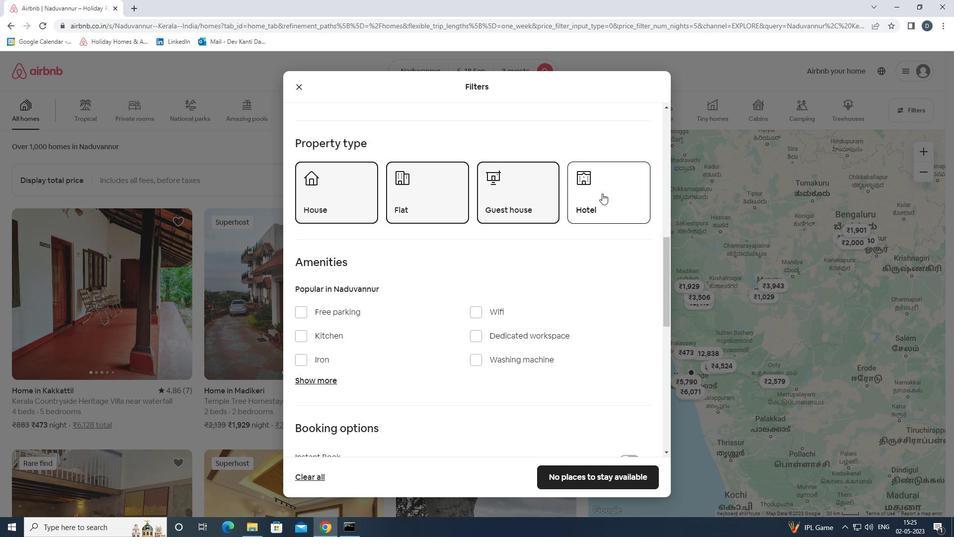 
Action: Mouse moved to (600, 246)
Screenshot: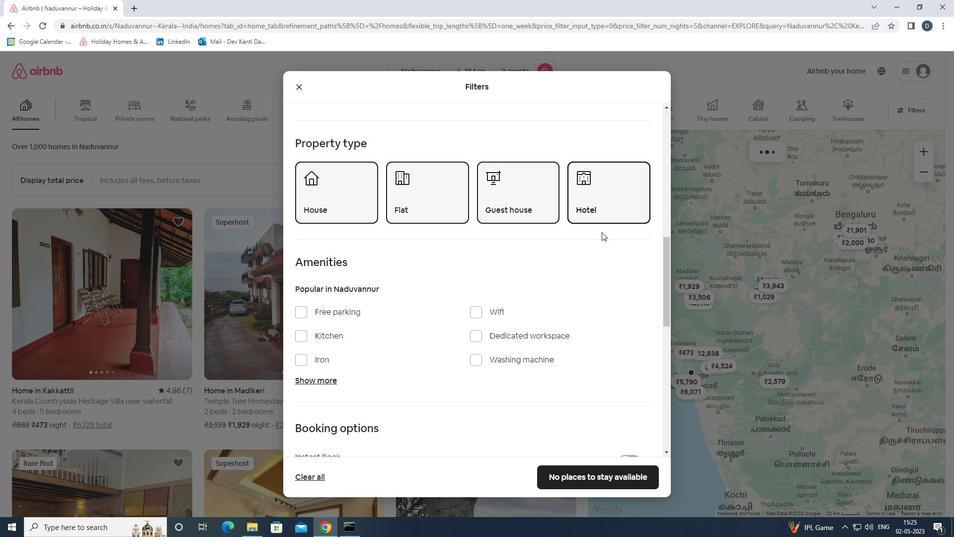 
Action: Mouse scrolled (600, 245) with delta (0, 0)
Screenshot: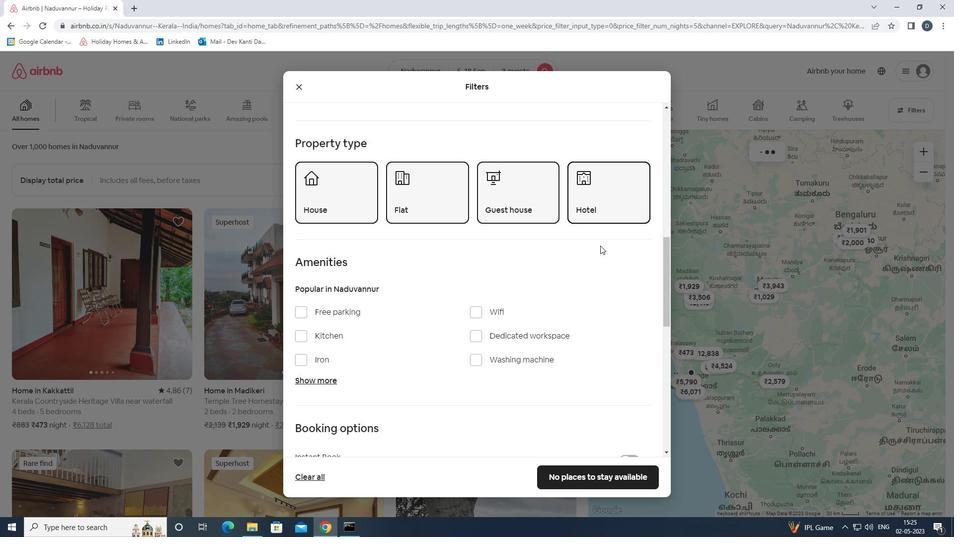 
Action: Mouse scrolled (600, 245) with delta (0, 0)
Screenshot: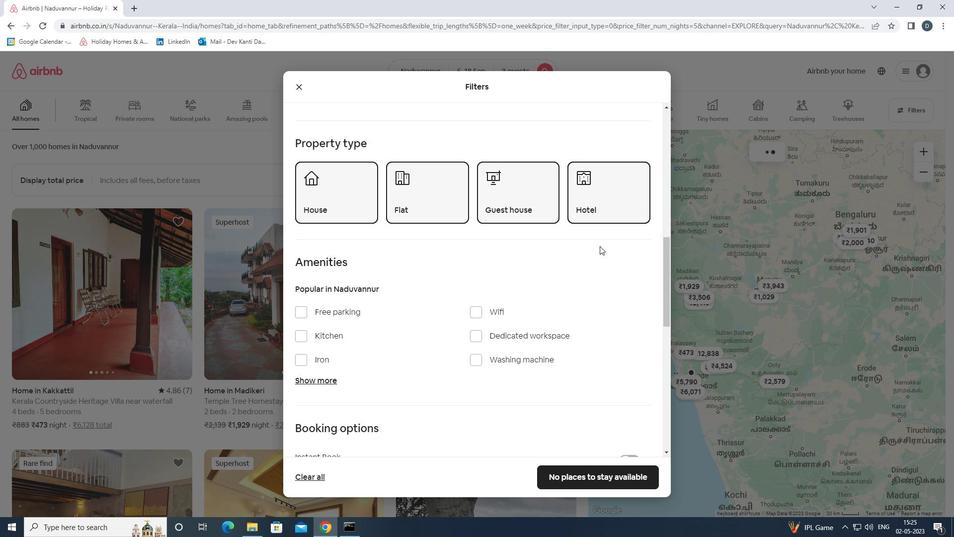 
Action: Mouse moved to (591, 338)
Screenshot: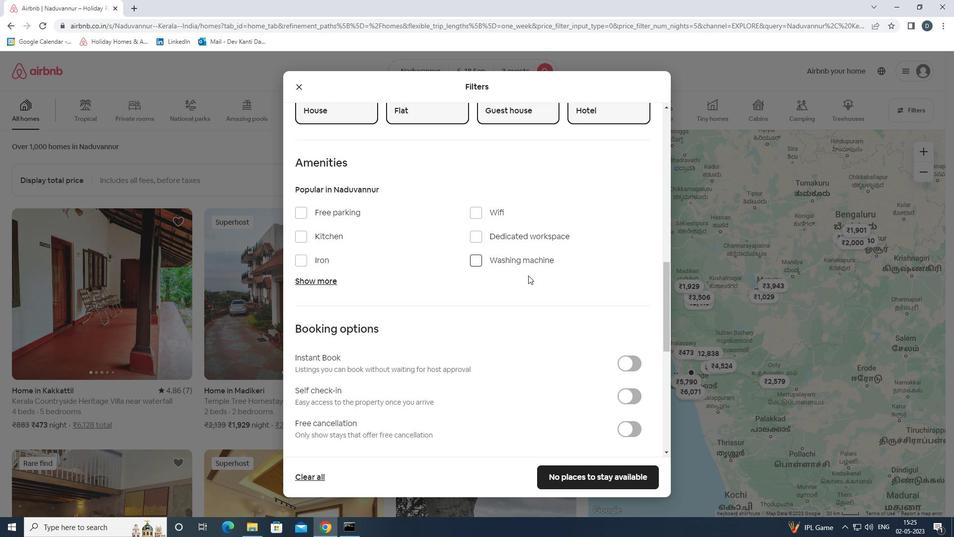
Action: Mouse scrolled (591, 337) with delta (0, 0)
Screenshot: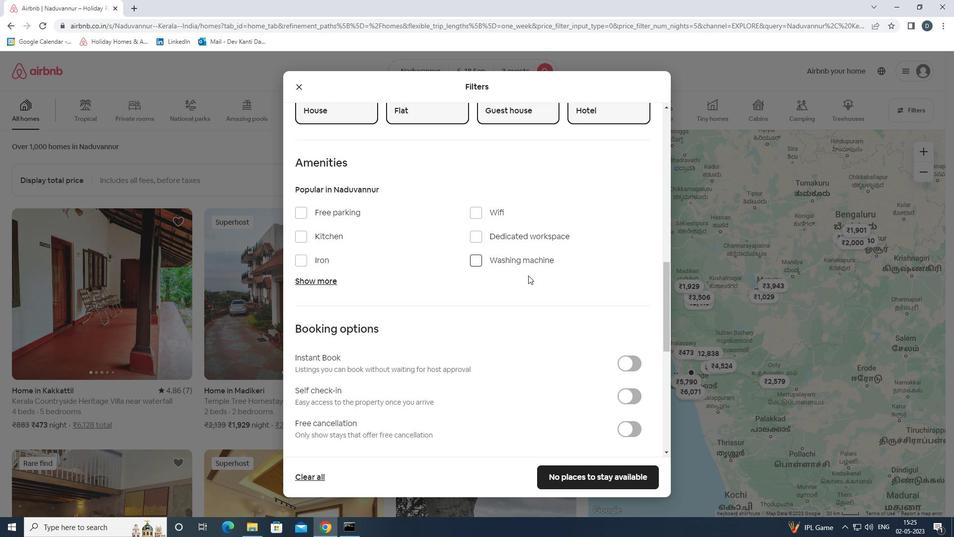 
Action: Mouse moved to (595, 341)
Screenshot: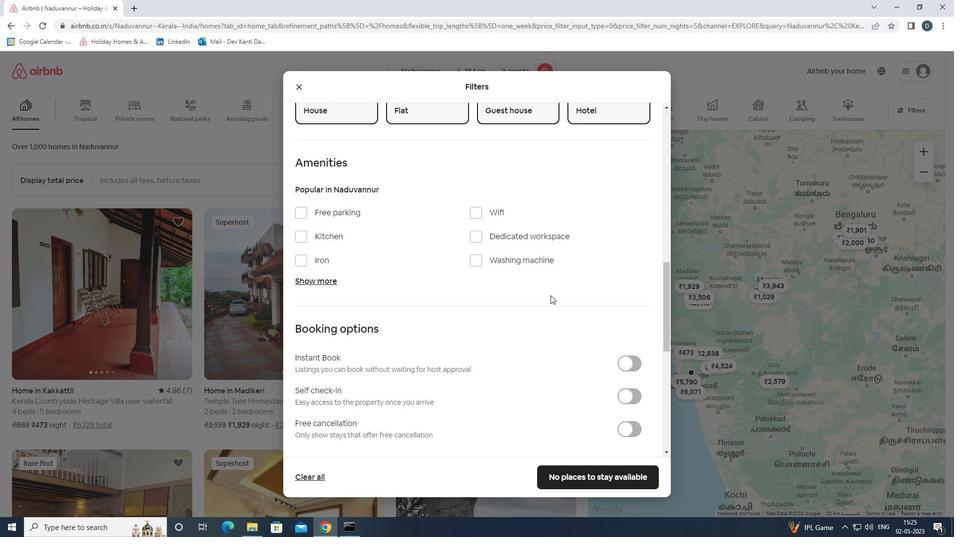 
Action: Mouse scrolled (595, 341) with delta (0, 0)
Screenshot: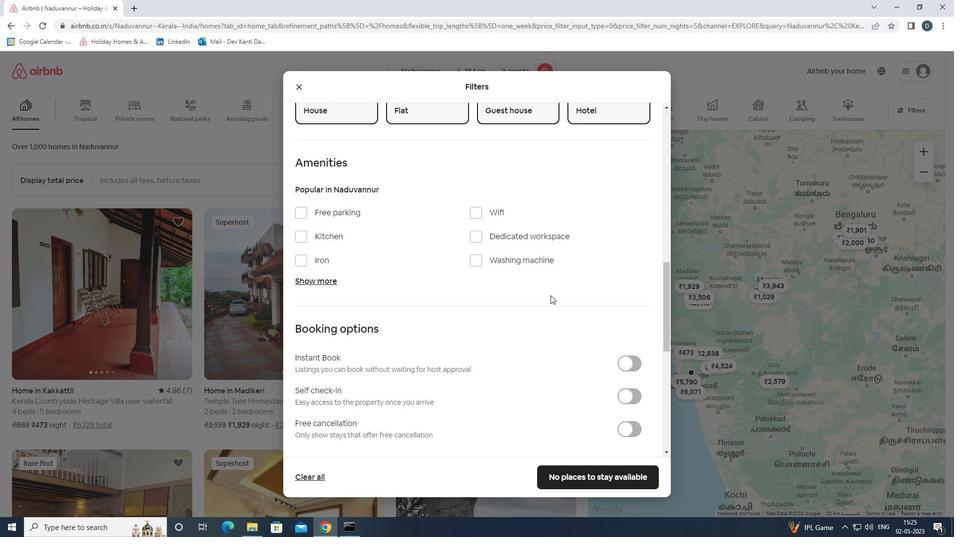 
Action: Mouse moved to (626, 289)
Screenshot: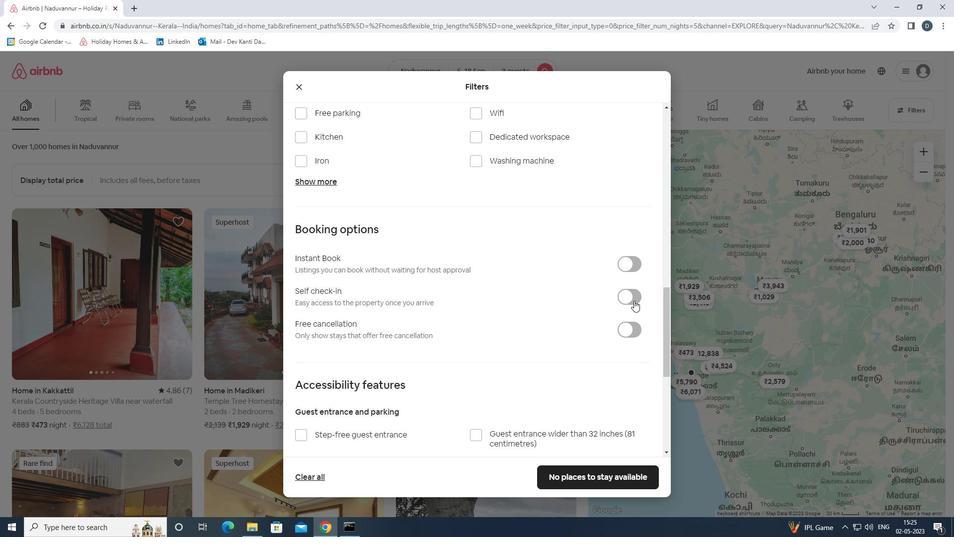 
Action: Mouse pressed left at (626, 289)
Screenshot: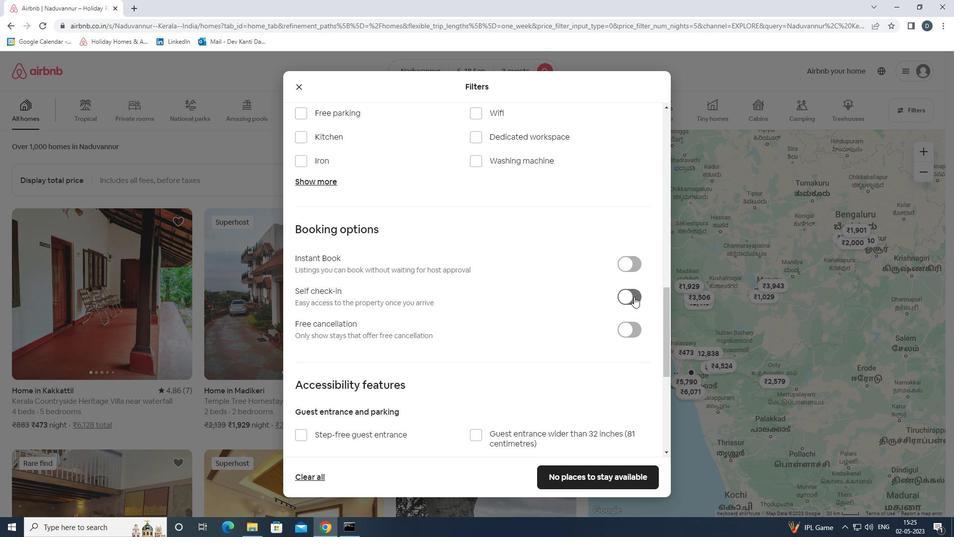 
Action: Mouse moved to (495, 289)
Screenshot: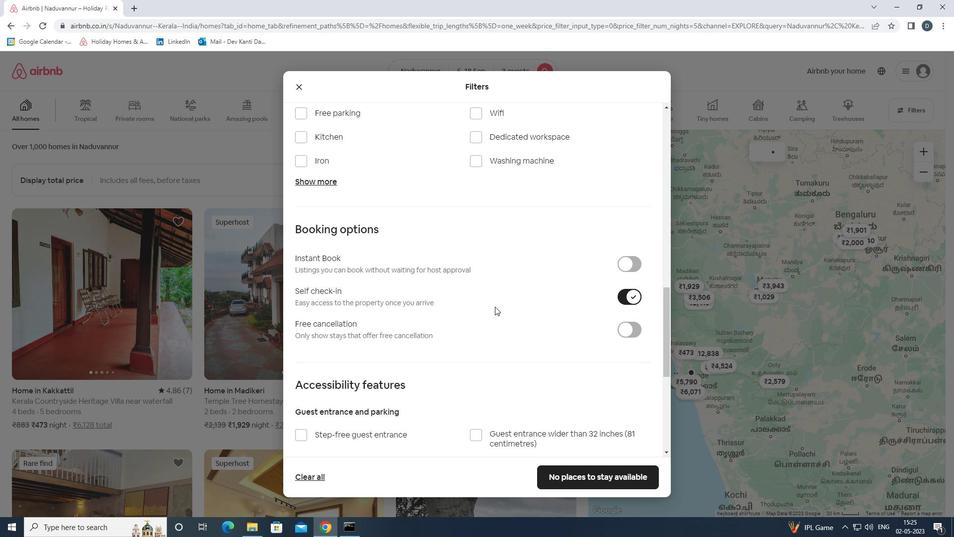 
Action: Mouse scrolled (495, 288) with delta (0, 0)
Screenshot: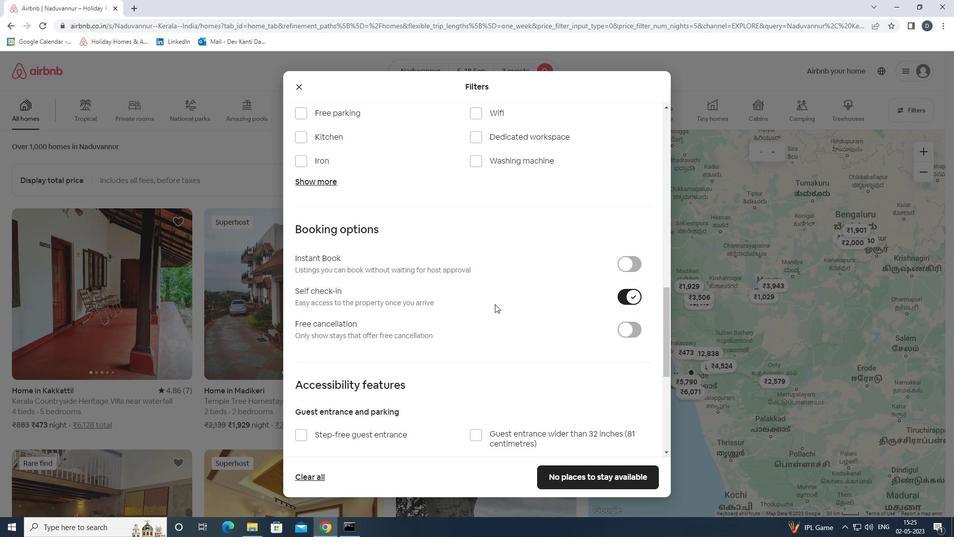 
Action: Mouse scrolled (495, 288) with delta (0, 0)
Screenshot: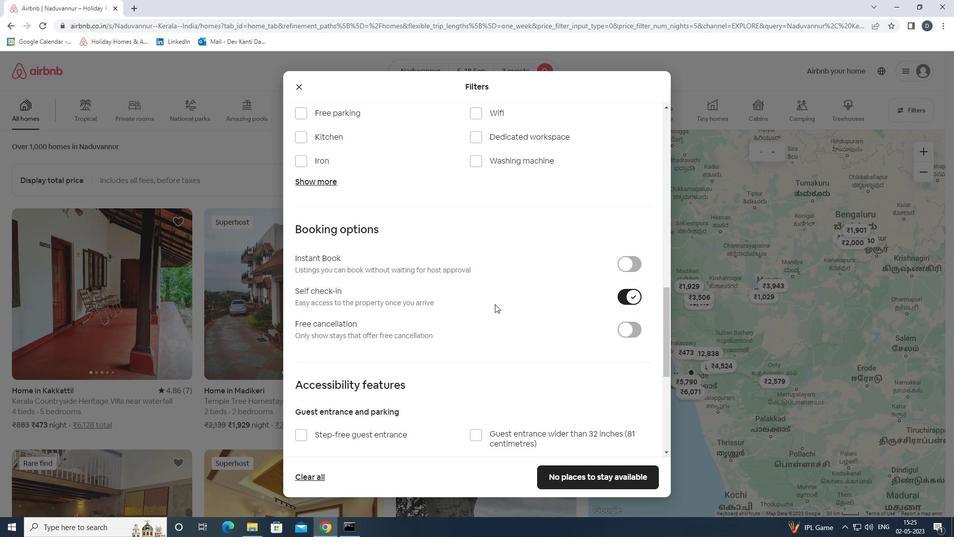 
Action: Mouse scrolled (495, 288) with delta (0, 0)
Screenshot: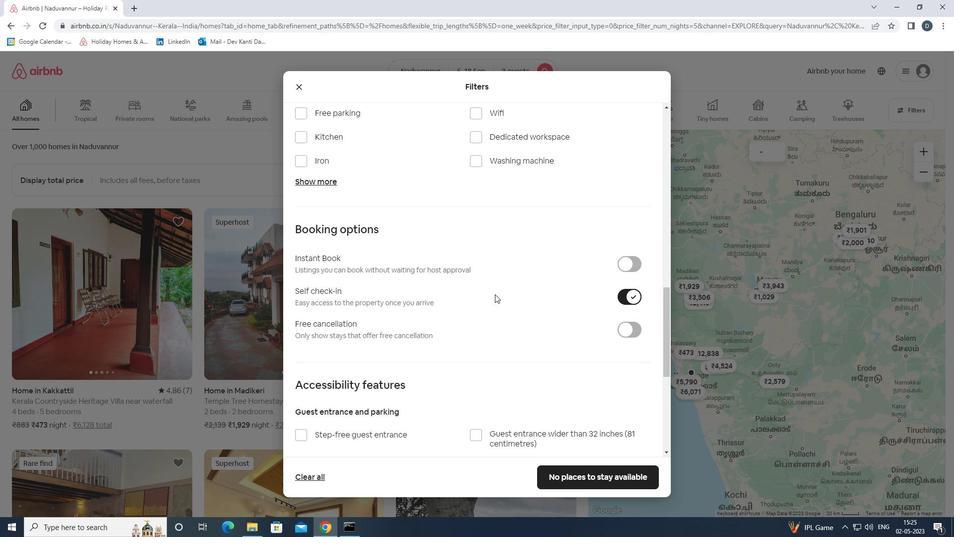 
Action: Mouse scrolled (495, 288) with delta (0, 0)
Screenshot: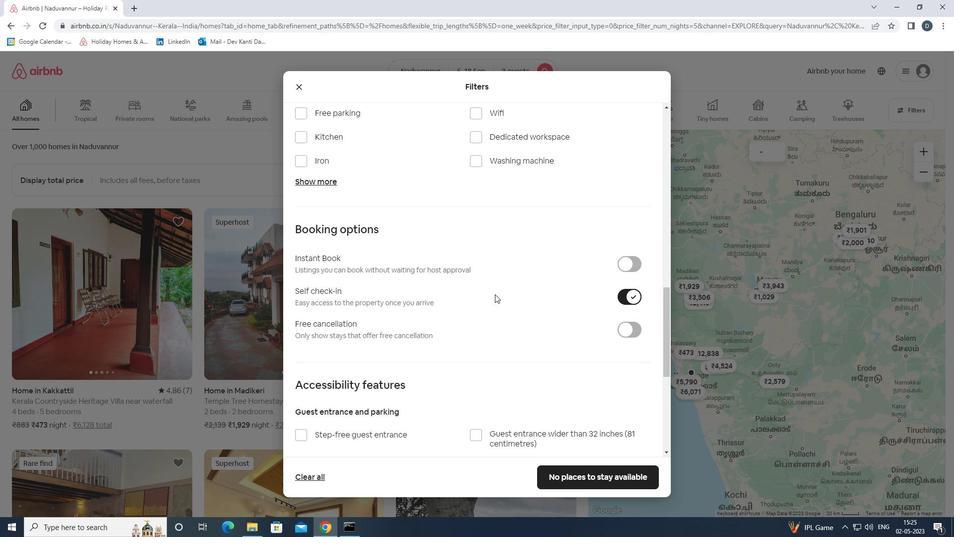 
Action: Mouse scrolled (495, 288) with delta (0, 0)
Screenshot: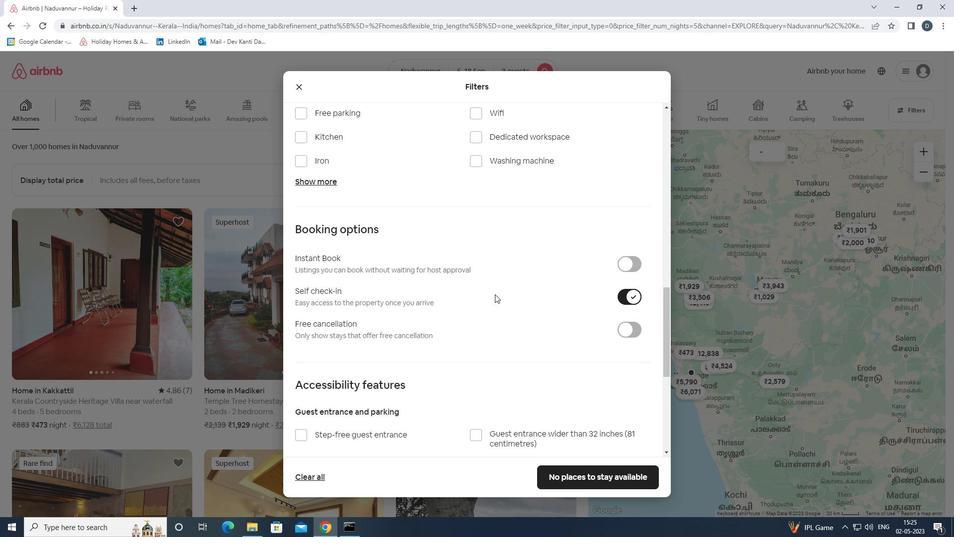 
Action: Mouse scrolled (495, 288) with delta (0, 0)
Screenshot: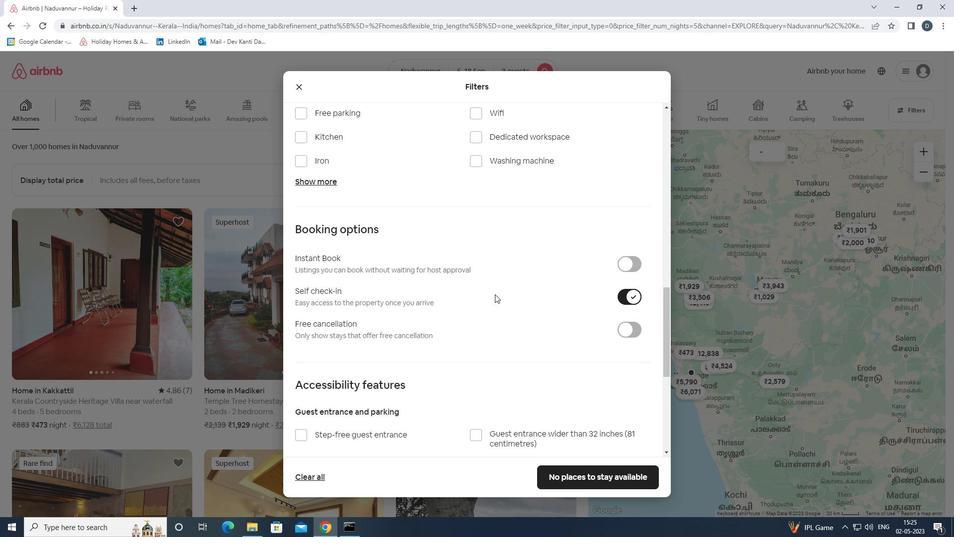 
Action: Mouse scrolled (495, 288) with delta (0, 0)
Screenshot: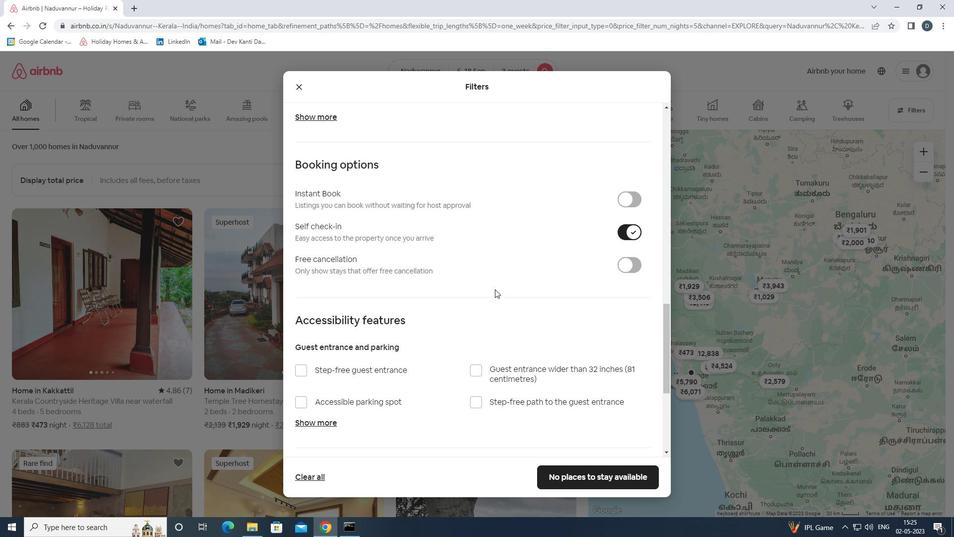 
Action: Mouse scrolled (495, 288) with delta (0, 0)
Screenshot: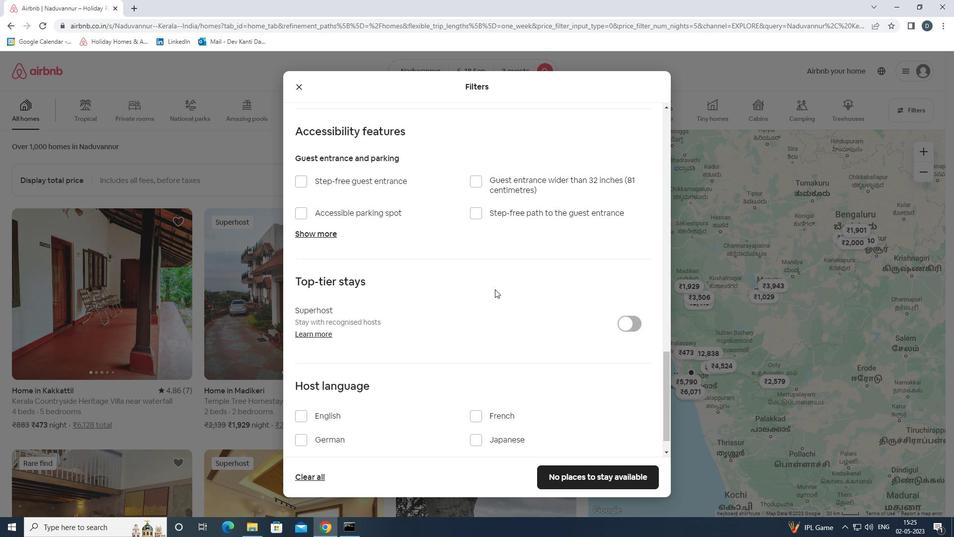 
Action: Mouse moved to (495, 289)
Screenshot: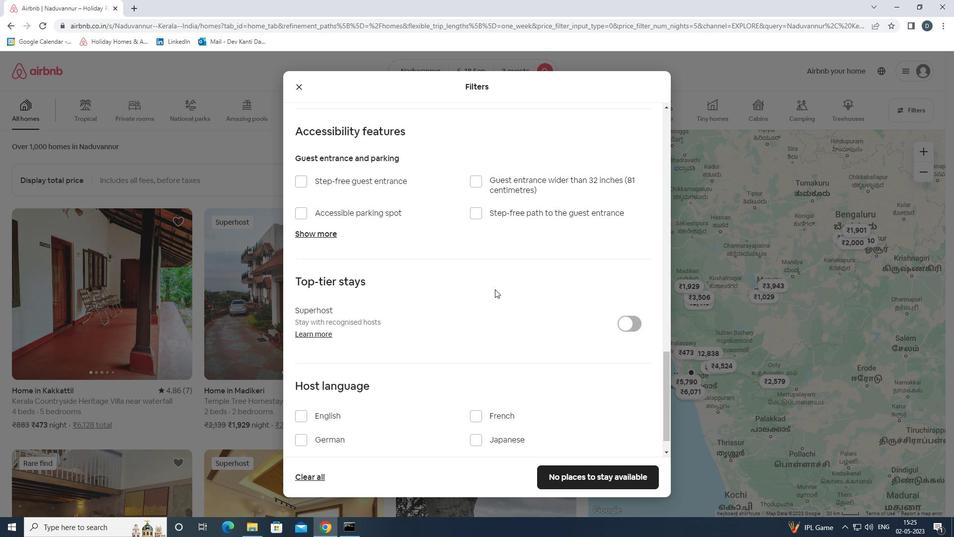 
Action: Mouse scrolled (495, 288) with delta (0, 0)
Screenshot: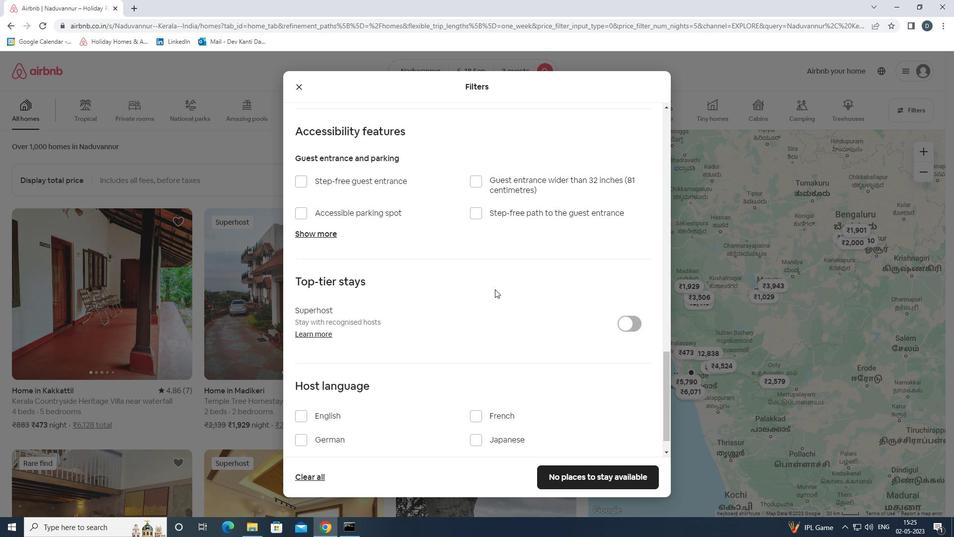 
Action: Mouse moved to (494, 289)
Screenshot: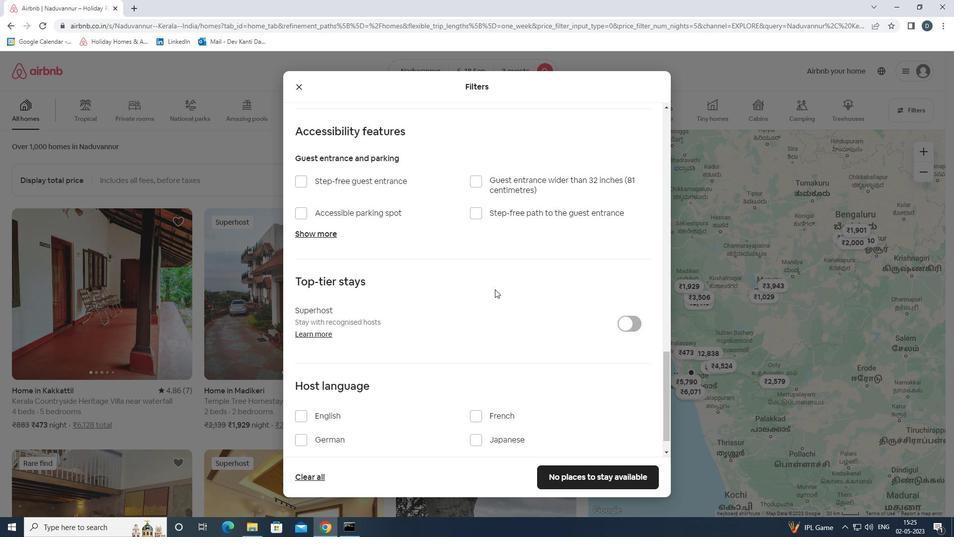 
Action: Mouse scrolled (494, 288) with delta (0, 0)
Screenshot: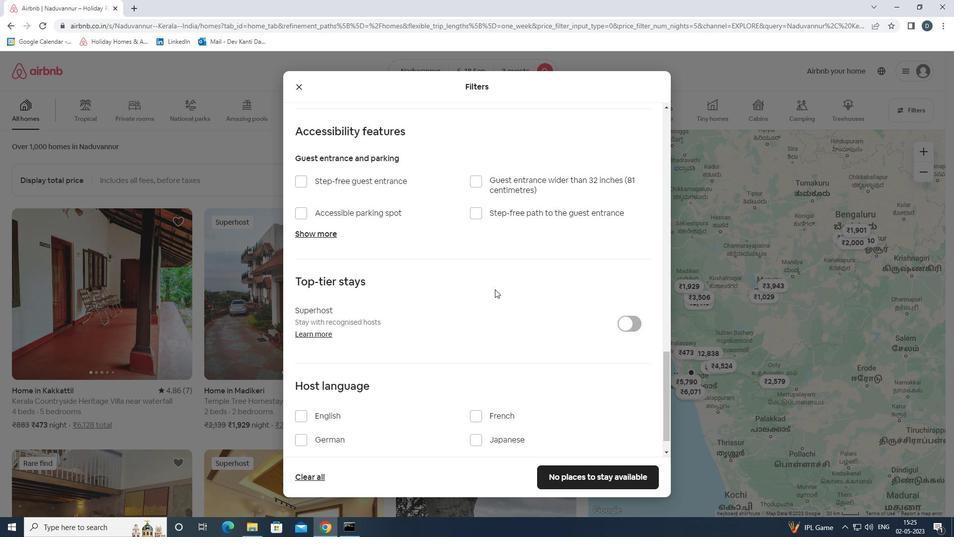 
Action: Mouse moved to (487, 291)
Screenshot: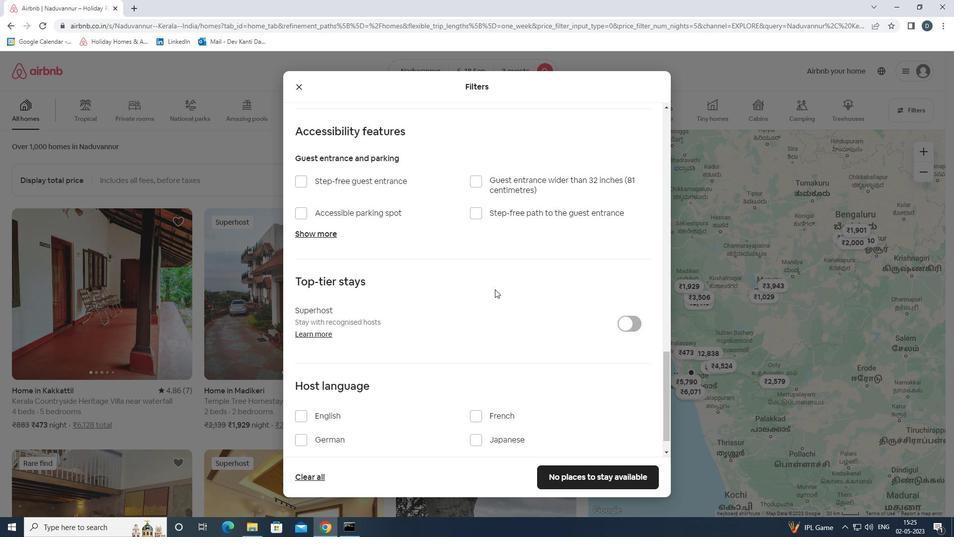 
Action: Mouse scrolled (487, 291) with delta (0, 0)
Screenshot: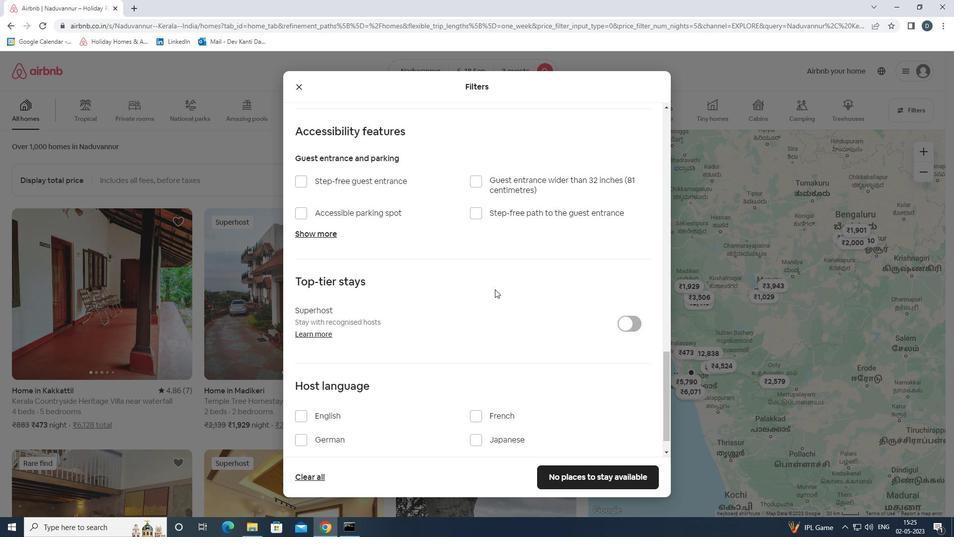 
Action: Mouse moved to (315, 392)
Screenshot: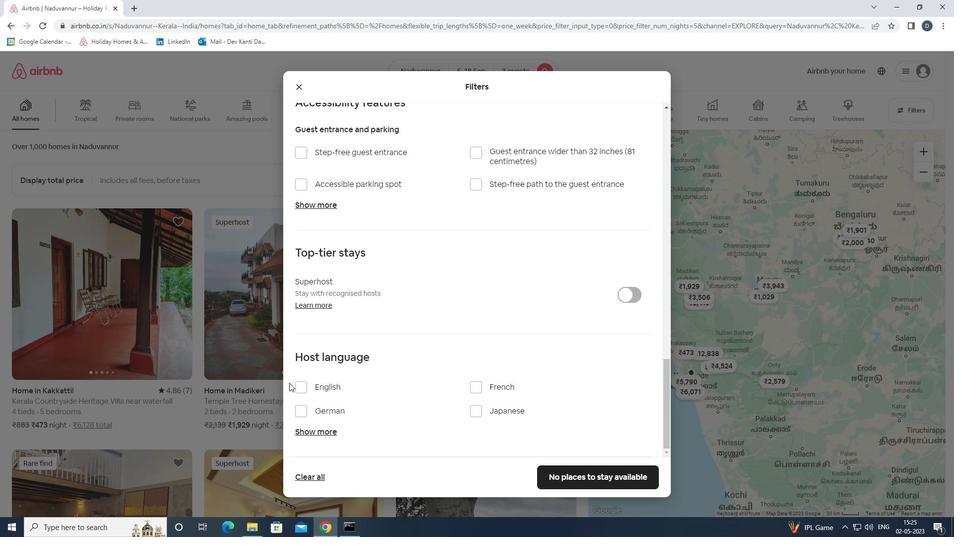 
Action: Mouse pressed left at (315, 392)
Screenshot: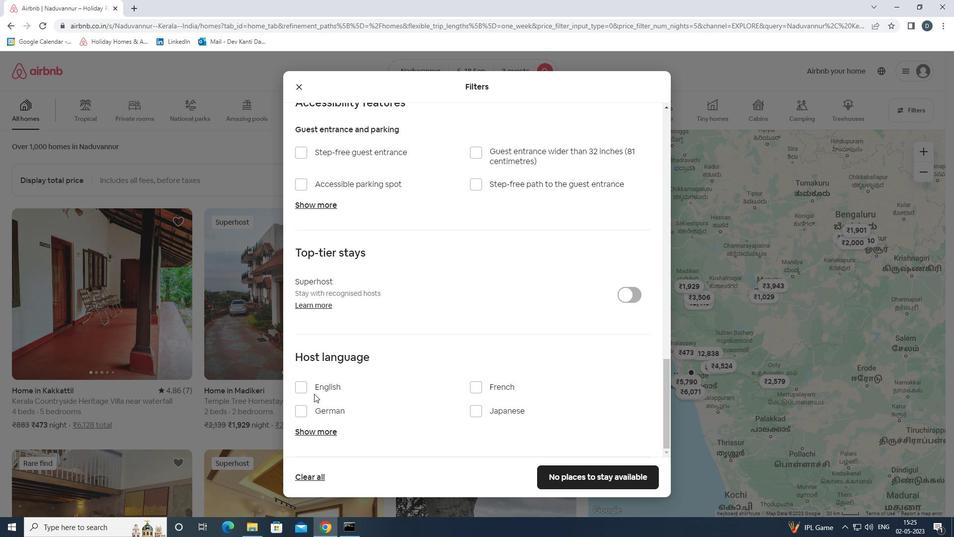 
Action: Mouse moved to (589, 470)
Screenshot: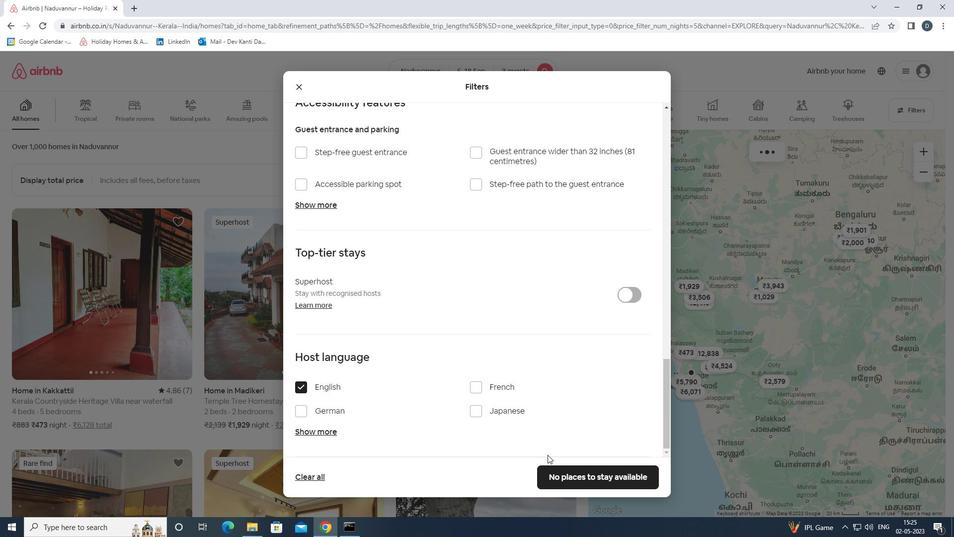
Action: Mouse pressed left at (589, 470)
Screenshot: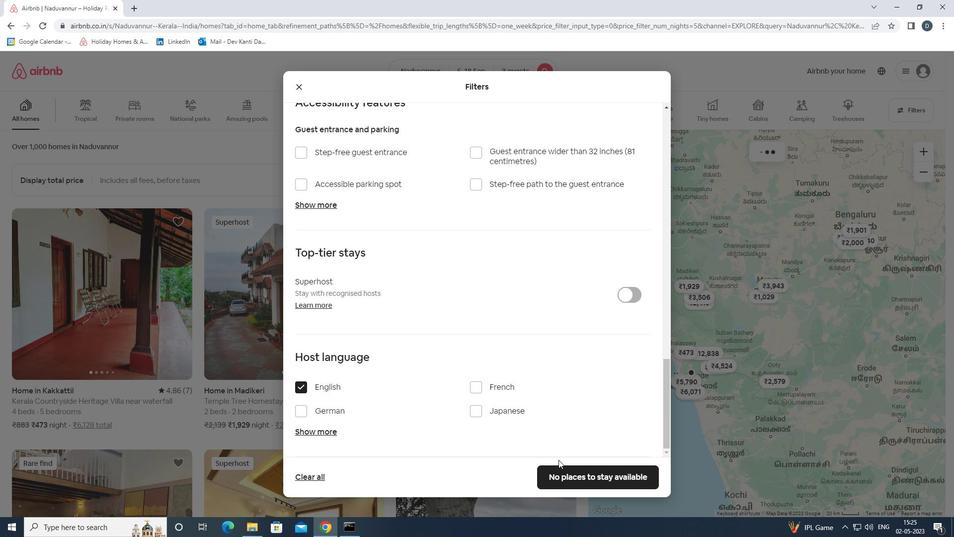 
Action: Mouse moved to (461, 277)
Screenshot: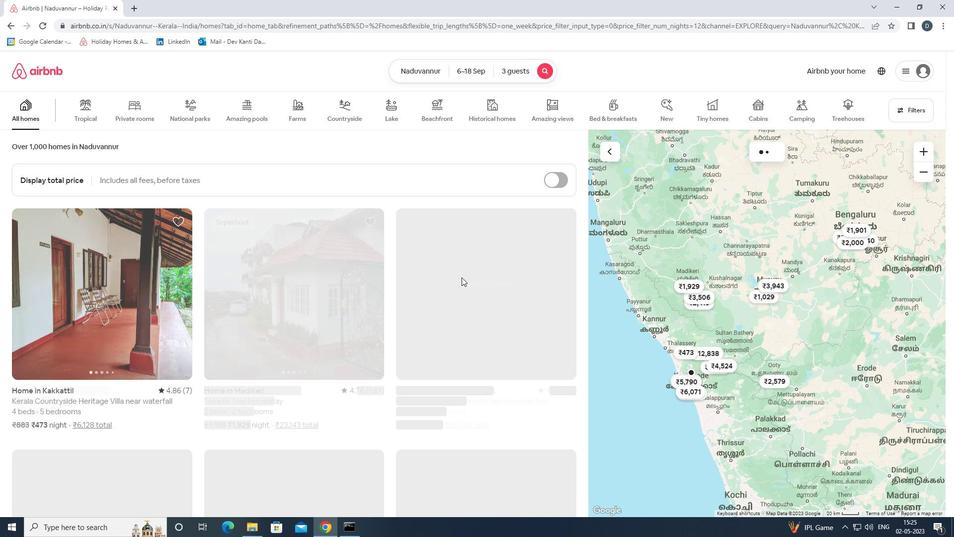 
